 Task: Find connections with filter location Lunel with filter topic #entrepreneursmindsetwith filter profile language Spanish with filter current company RHI Magnesita with filter school Uttar pradesh jobs and careers with filter industry Highway, Street, and Bridge Construction with filter service category Wedding Photography with filter keywords title Purchasing Staff
Action: Mouse moved to (510, 79)
Screenshot: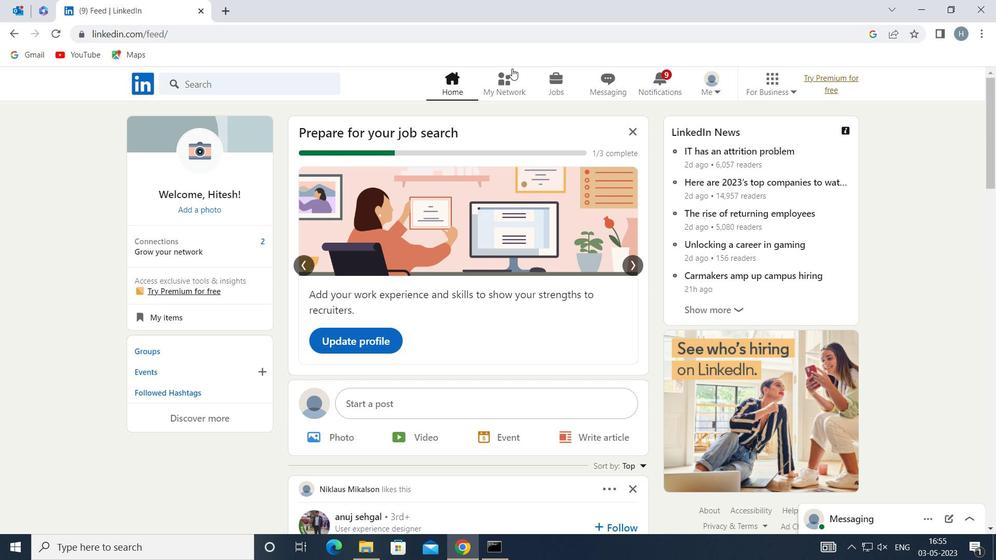 
Action: Mouse pressed left at (510, 79)
Screenshot: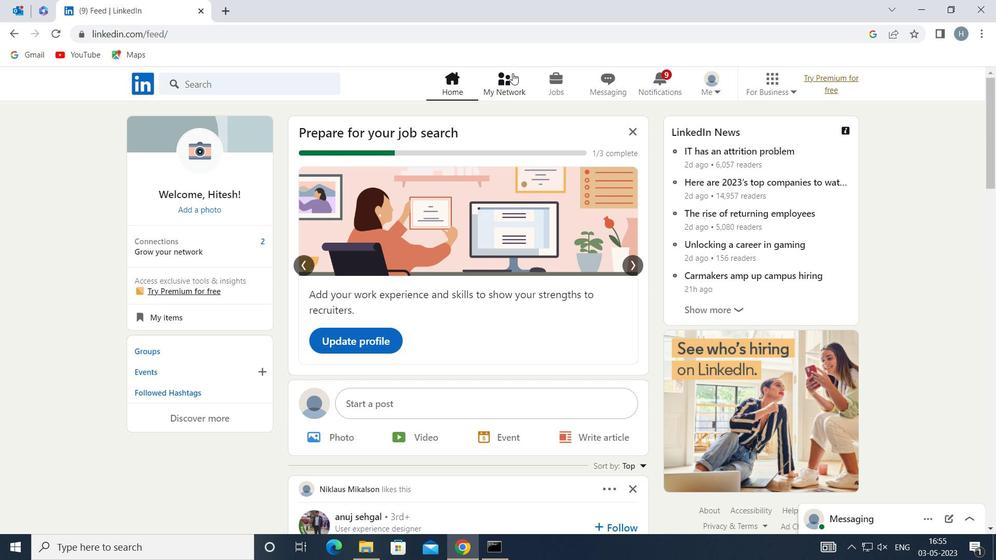 
Action: Mouse moved to (303, 159)
Screenshot: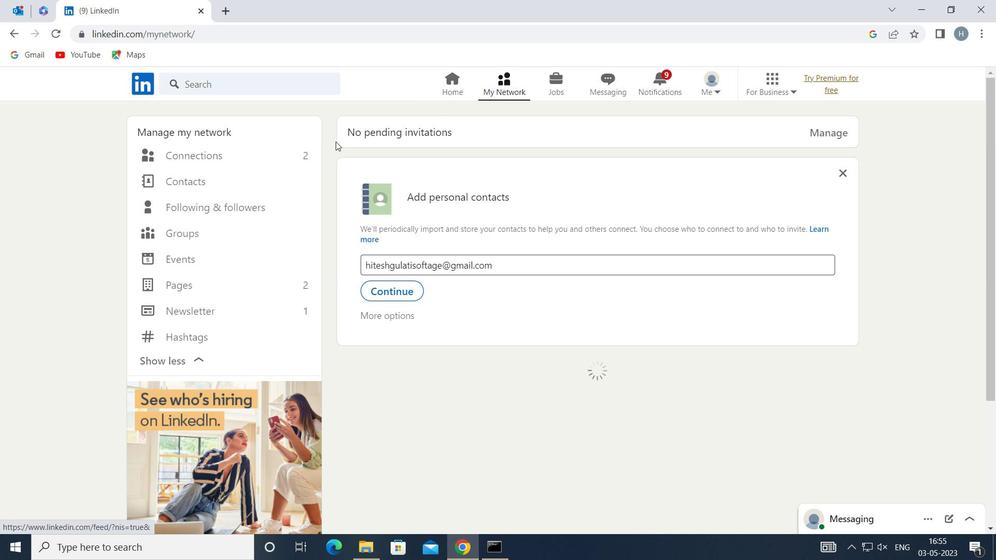 
Action: Mouse pressed left at (303, 159)
Screenshot: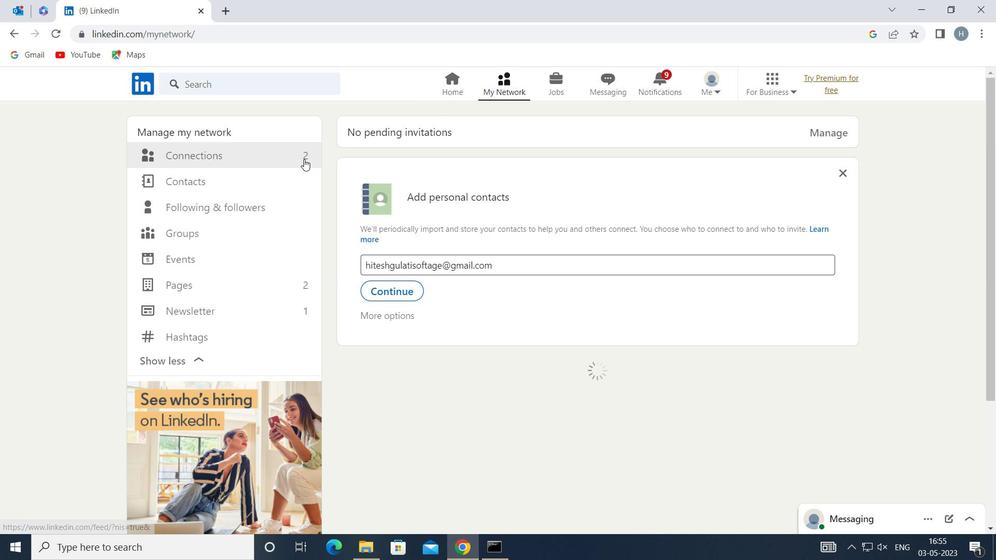 
Action: Mouse moved to (578, 153)
Screenshot: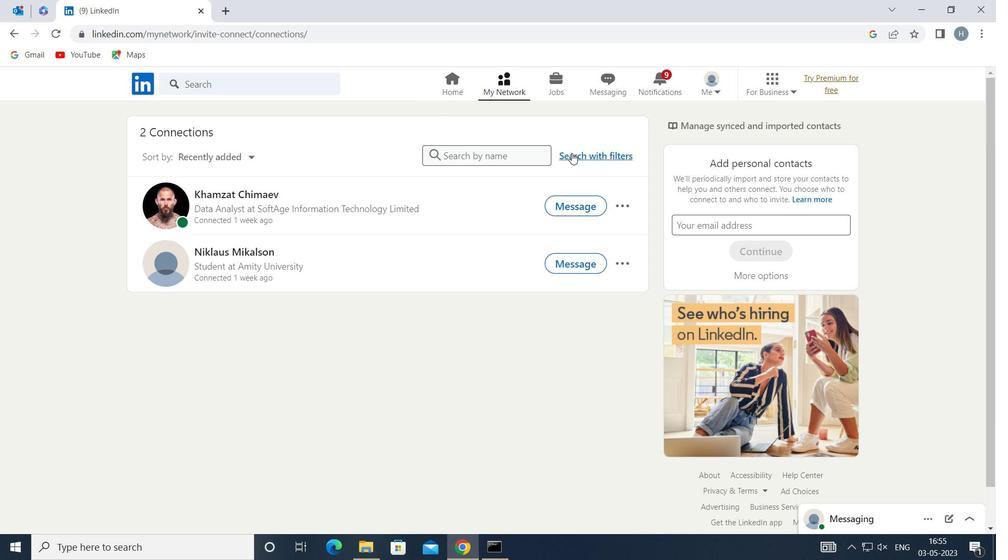 
Action: Mouse pressed left at (578, 153)
Screenshot: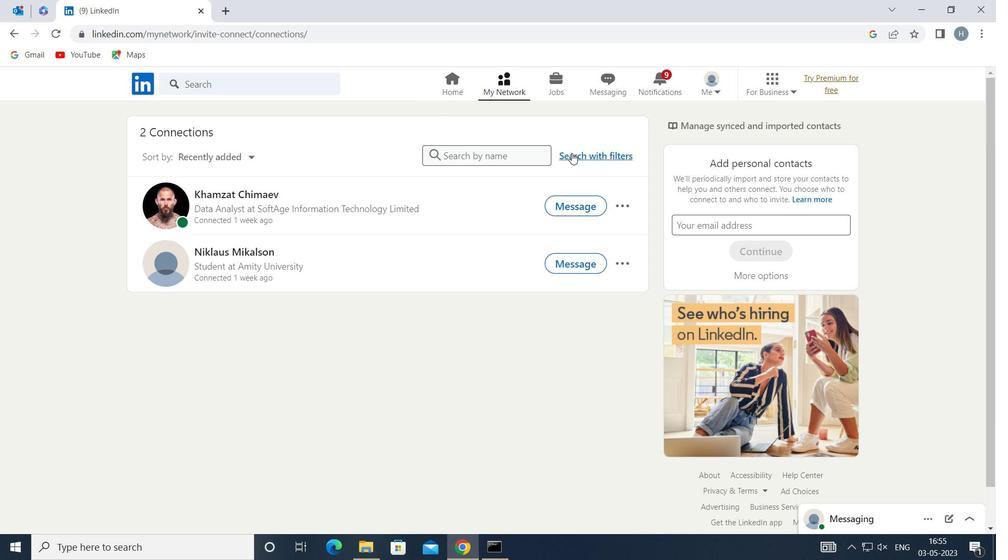 
Action: Mouse moved to (549, 120)
Screenshot: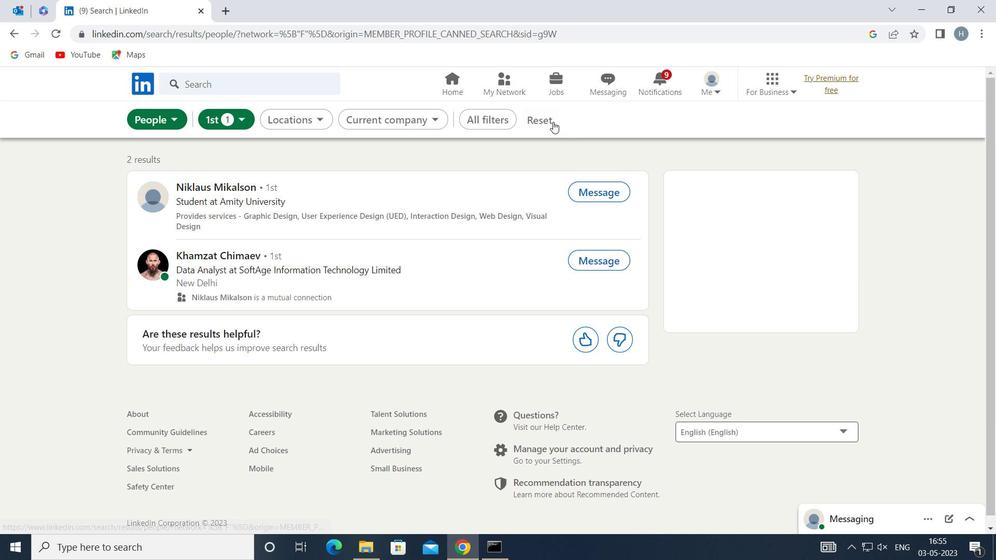 
Action: Mouse pressed left at (549, 120)
Screenshot: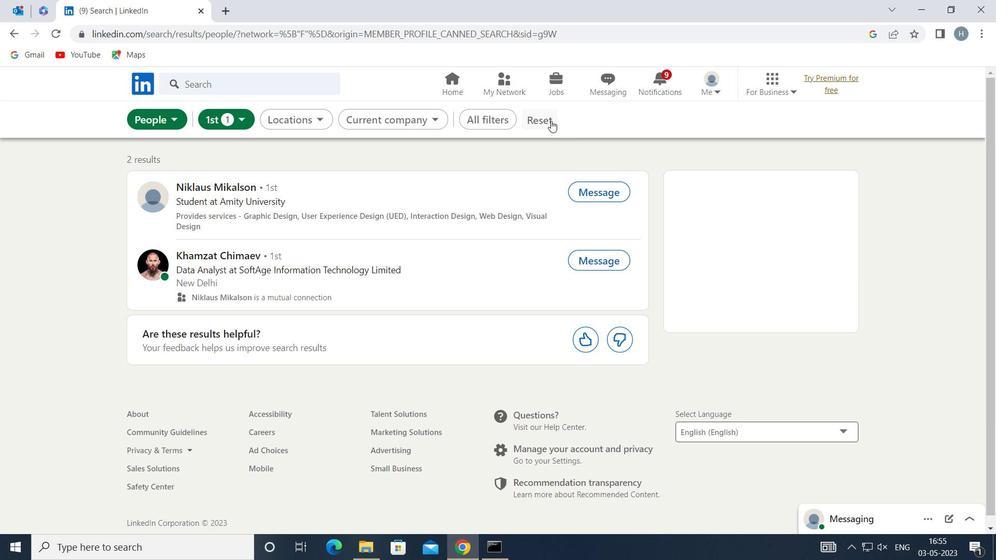 
Action: Mouse moved to (531, 118)
Screenshot: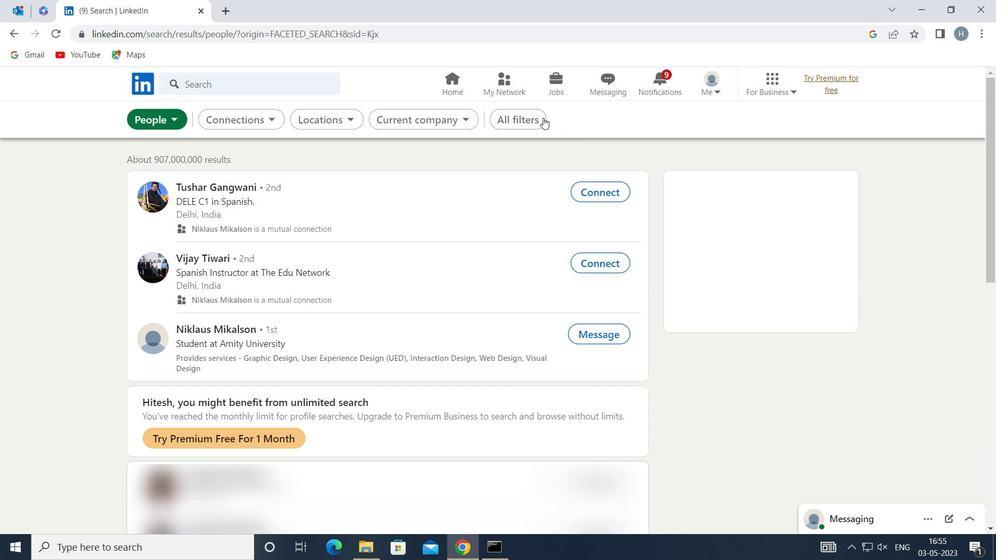 
Action: Mouse pressed left at (531, 118)
Screenshot: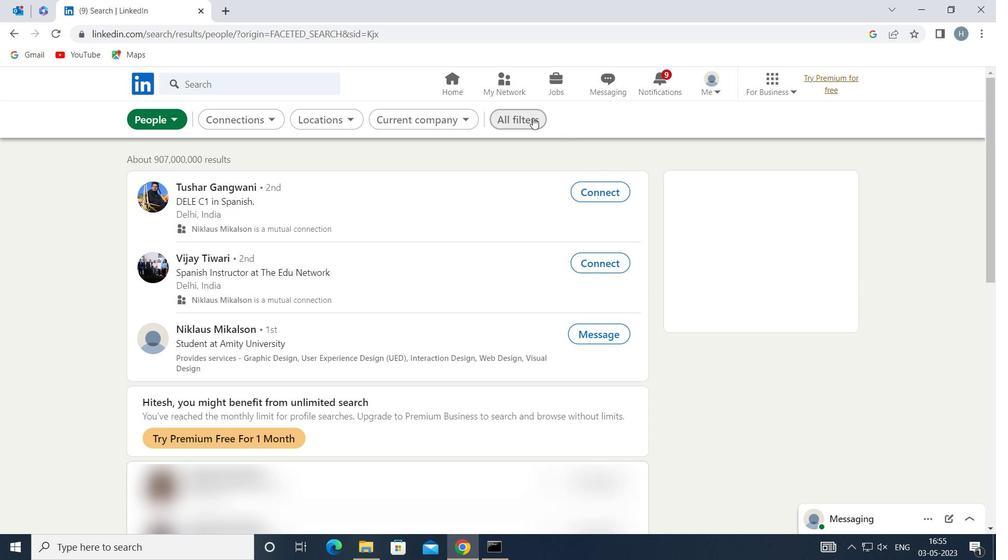 
Action: Mouse moved to (755, 248)
Screenshot: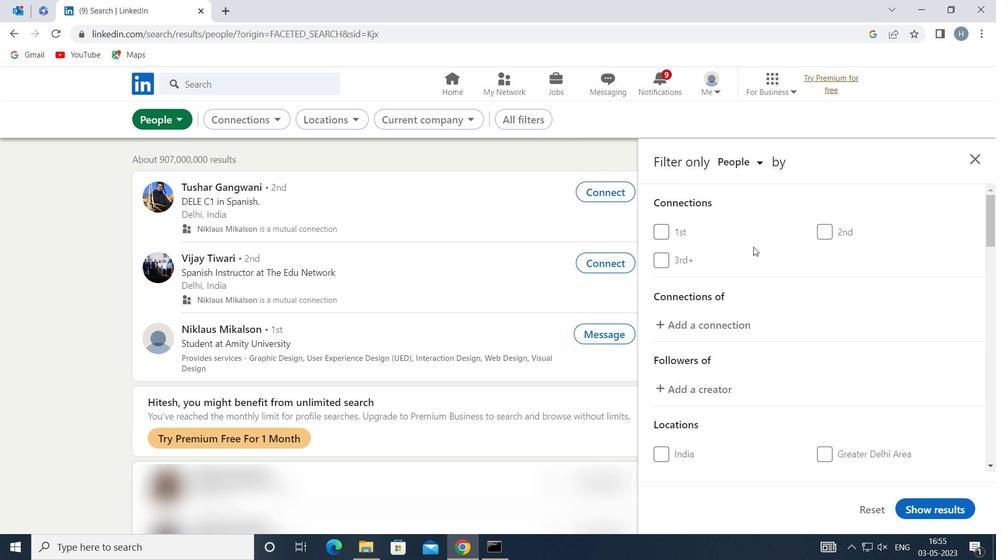 
Action: Mouse scrolled (755, 248) with delta (0, 0)
Screenshot: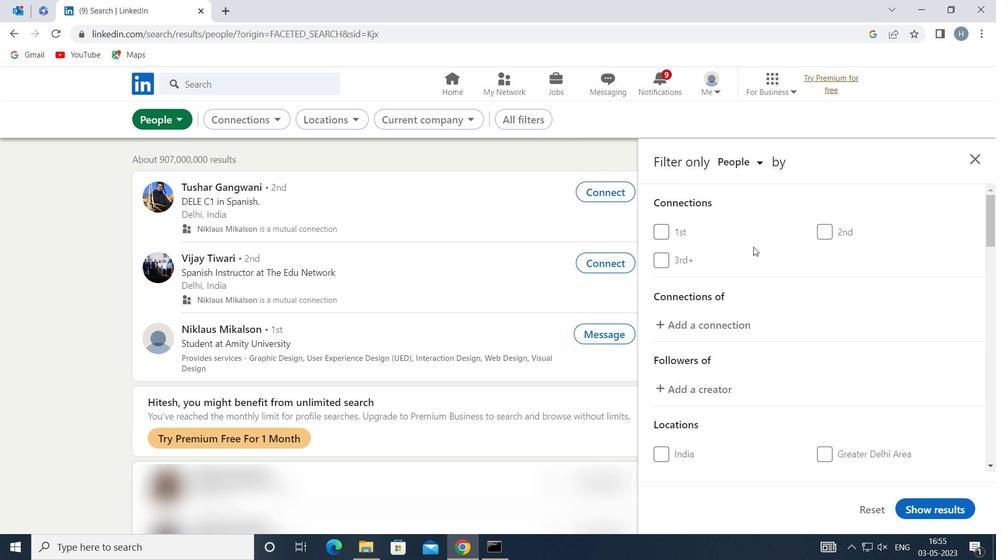 
Action: Mouse moved to (755, 249)
Screenshot: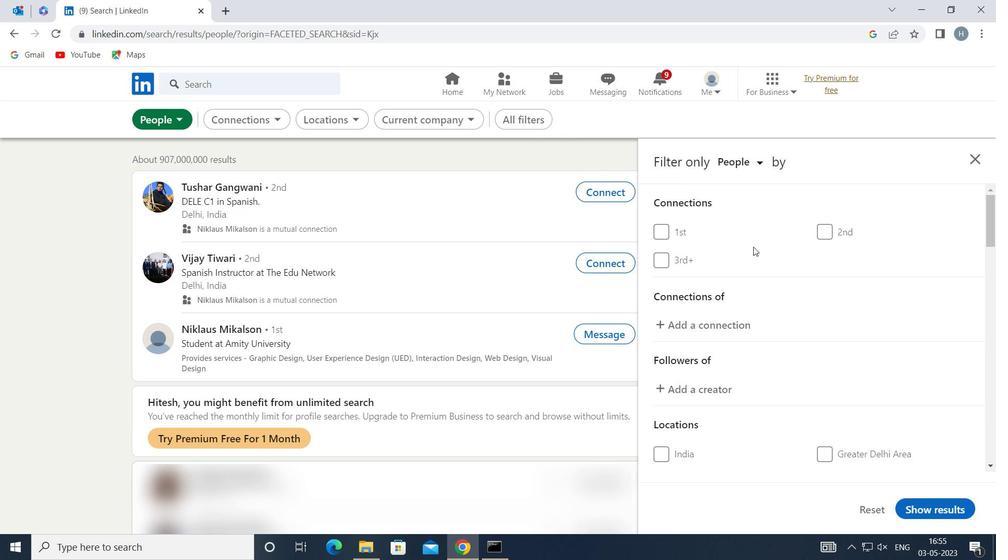 
Action: Mouse scrolled (755, 248) with delta (0, 0)
Screenshot: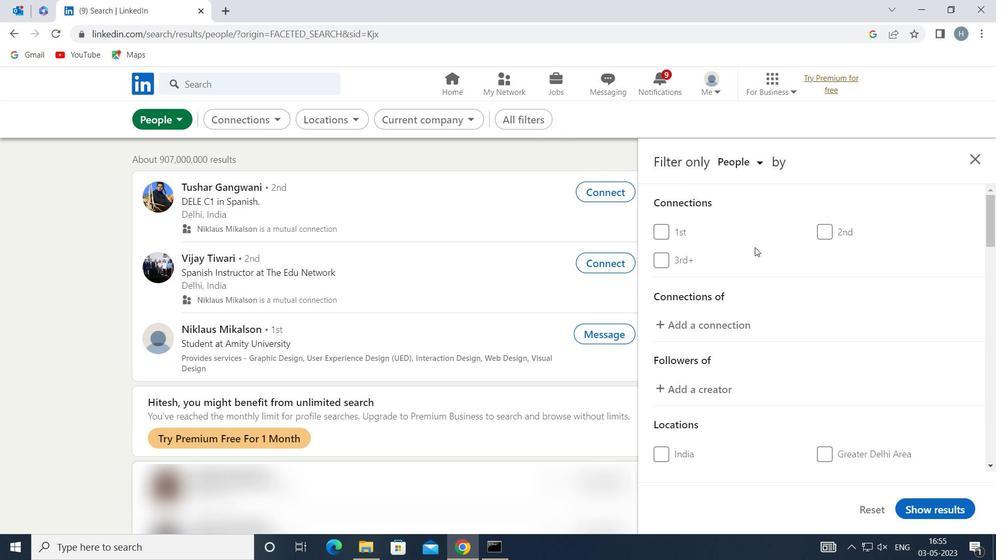 
Action: Mouse scrolled (755, 248) with delta (0, 0)
Screenshot: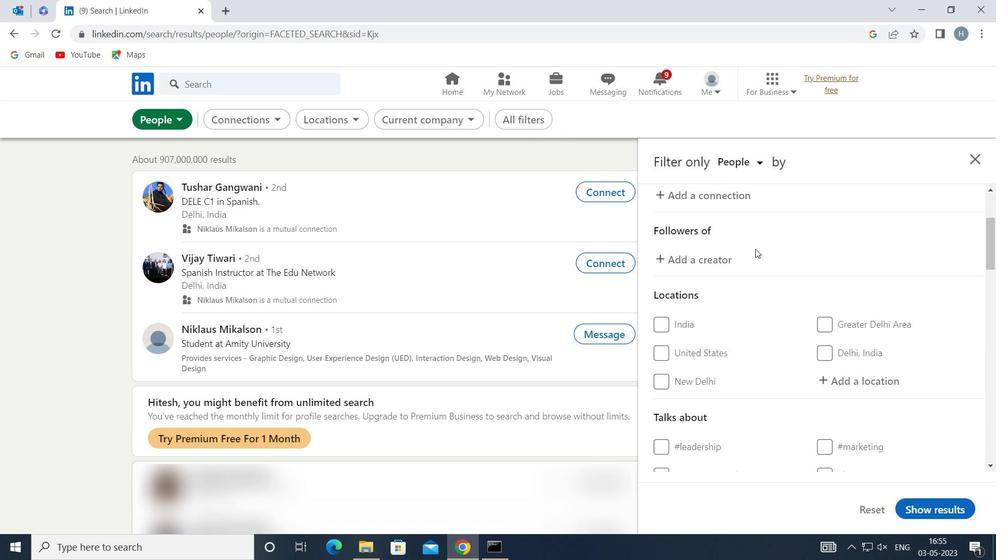 
Action: Mouse moved to (841, 313)
Screenshot: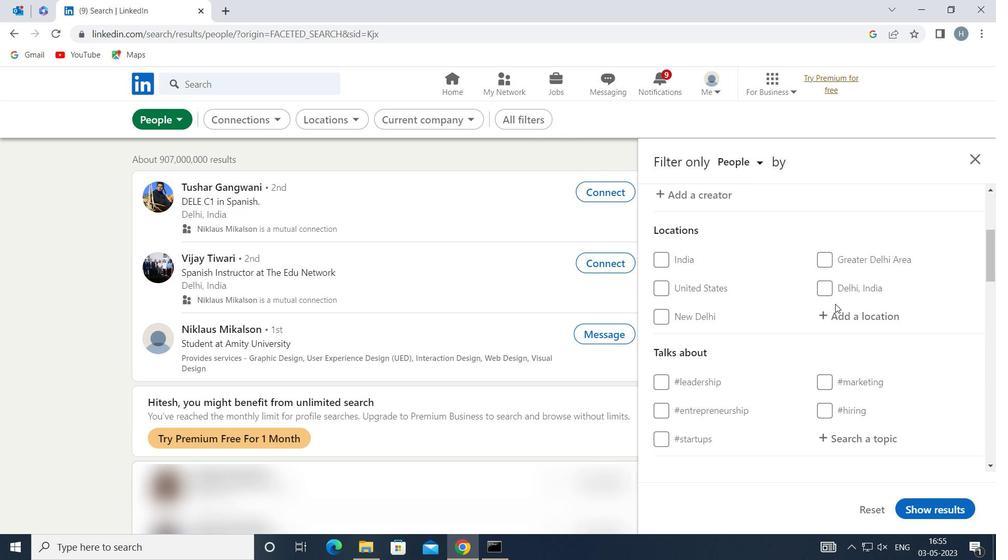
Action: Mouse pressed left at (841, 313)
Screenshot: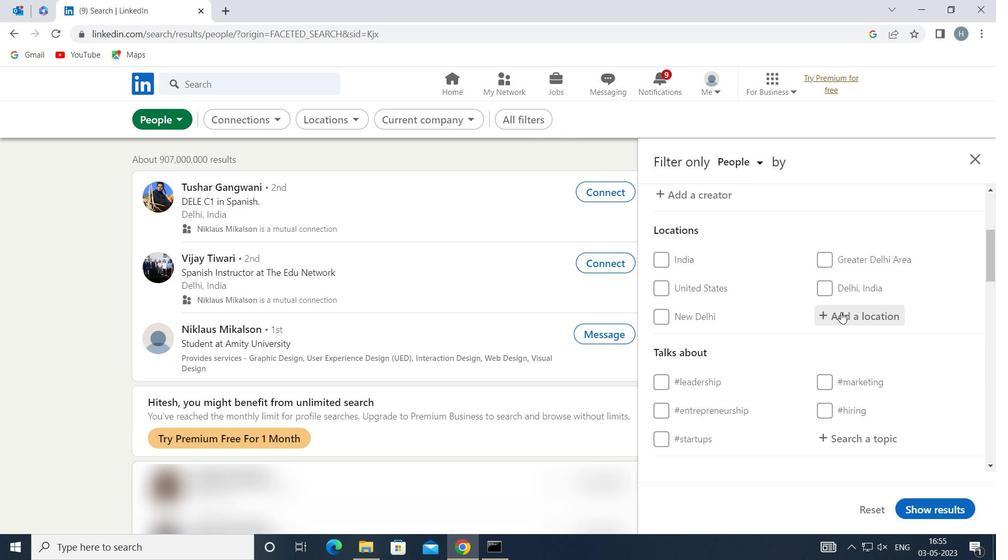 
Action: Key pressed <Key.shift>LUNEL
Screenshot: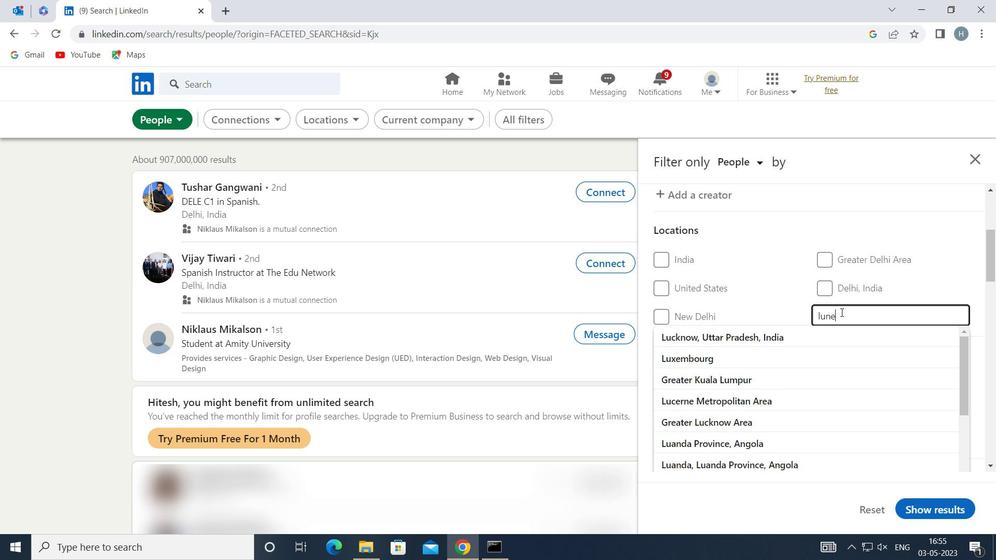 
Action: Mouse moved to (816, 323)
Screenshot: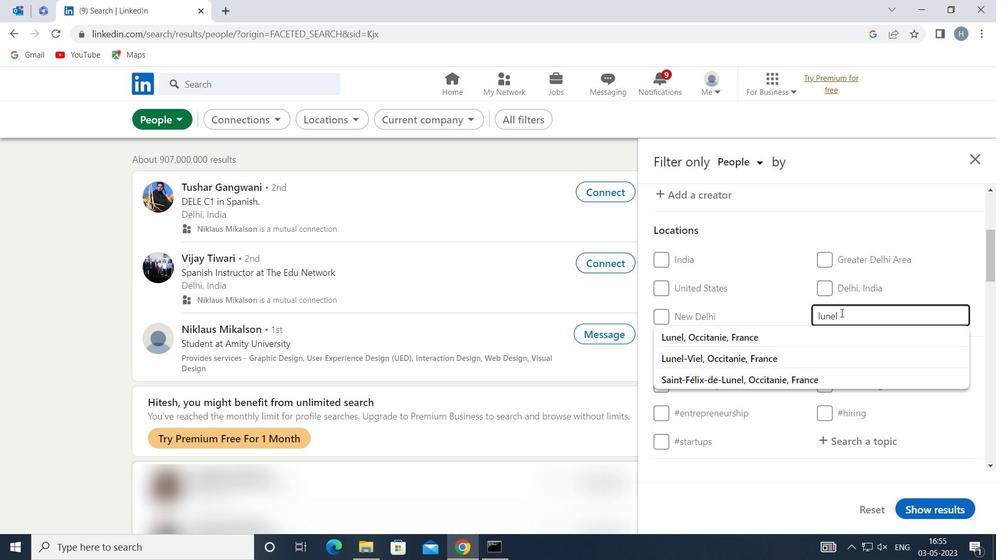 
Action: Mouse pressed left at (816, 323)
Screenshot: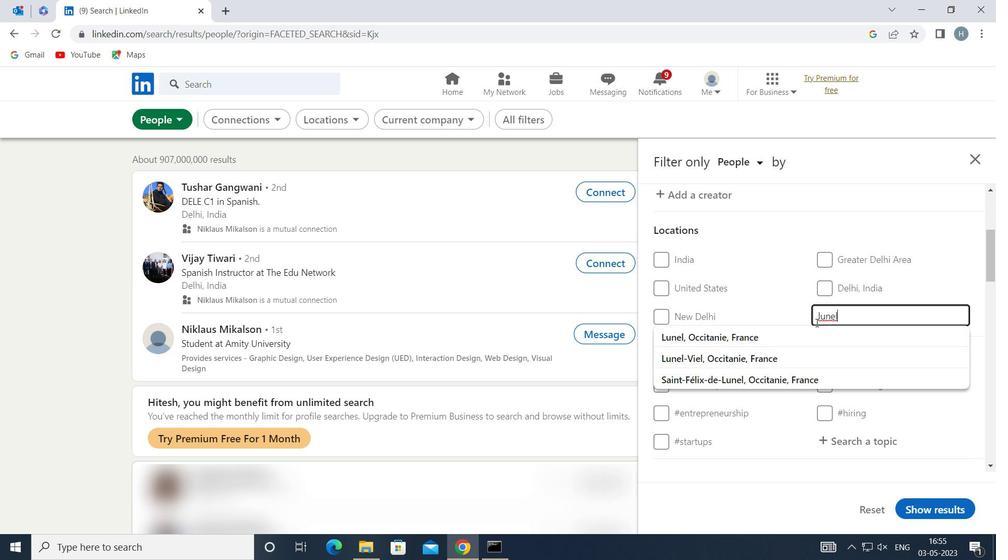 
Action: Mouse moved to (811, 332)
Screenshot: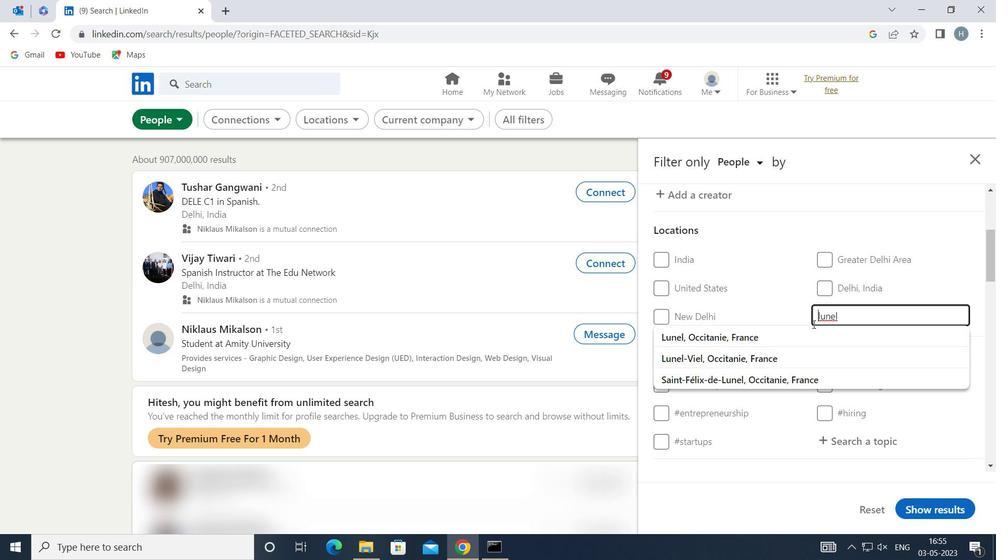 
Action: Mouse pressed left at (811, 332)
Screenshot: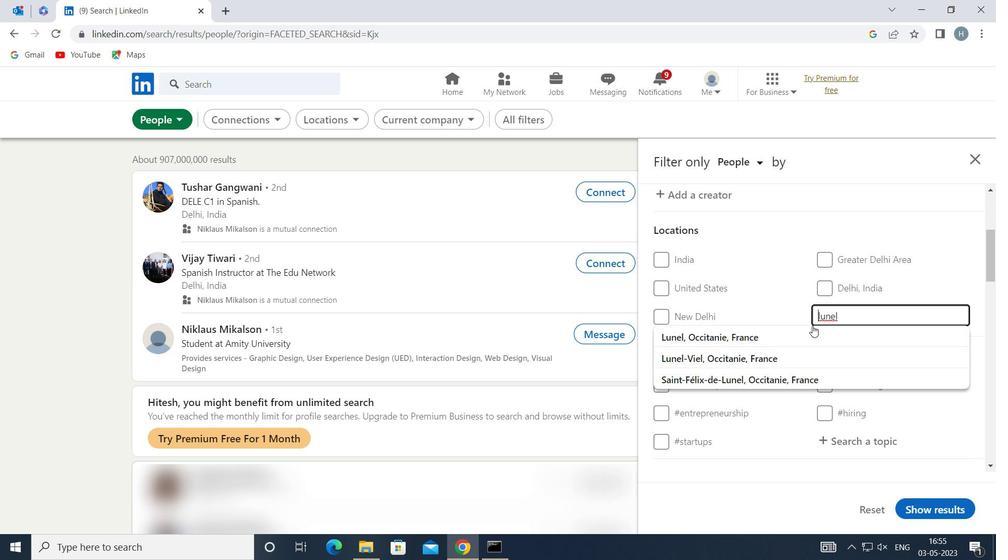 
Action: Mouse scrolled (811, 331) with delta (0, 0)
Screenshot: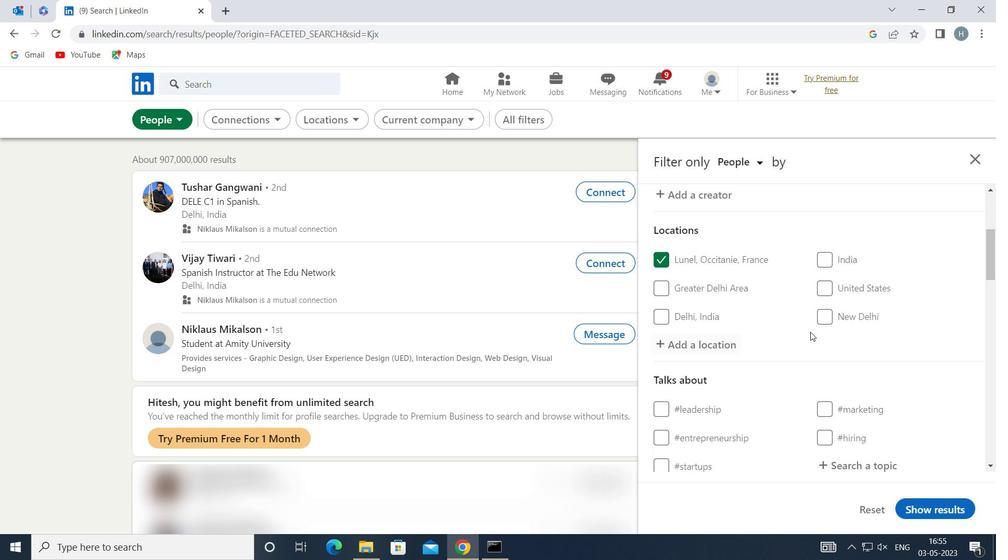 
Action: Mouse moved to (810, 325)
Screenshot: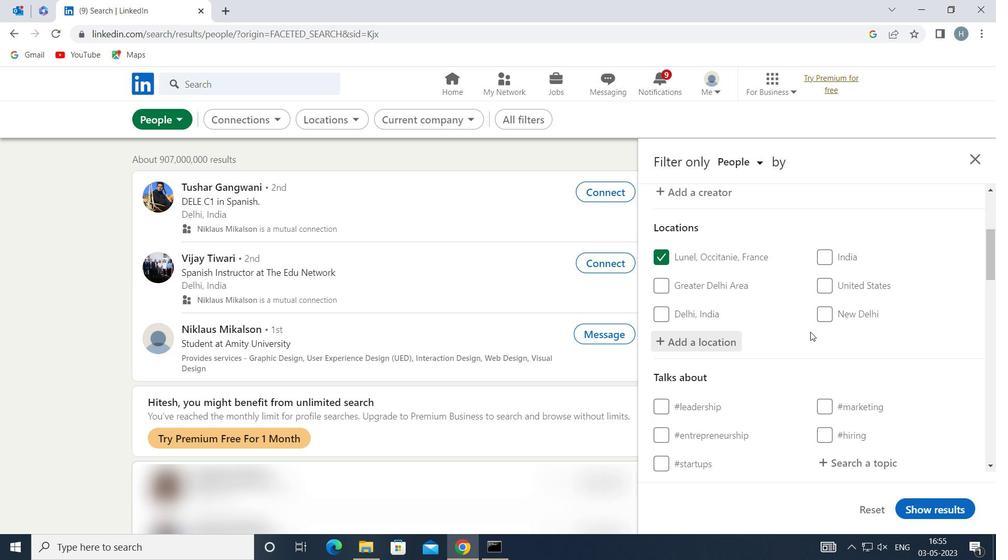 
Action: Mouse scrolled (810, 325) with delta (0, 0)
Screenshot: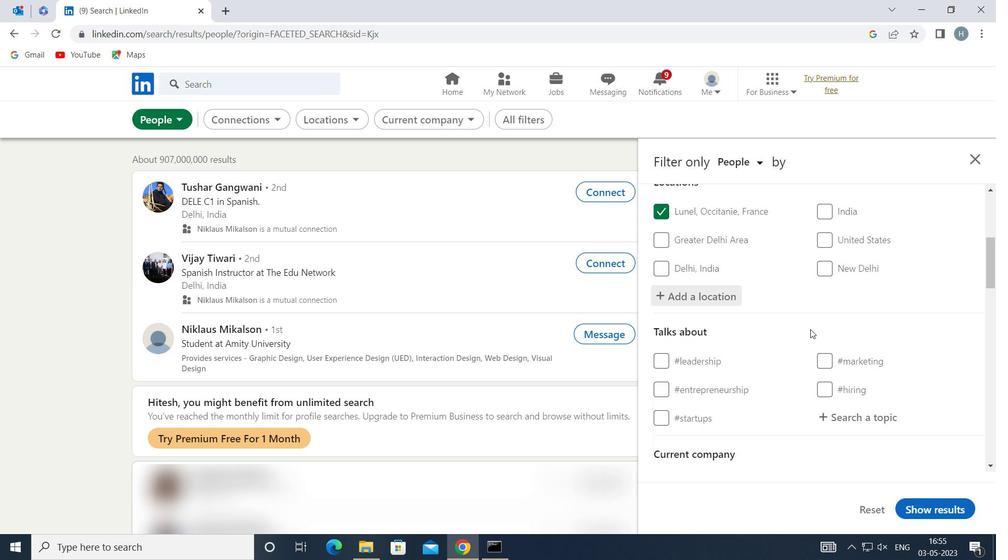 
Action: Mouse moved to (848, 342)
Screenshot: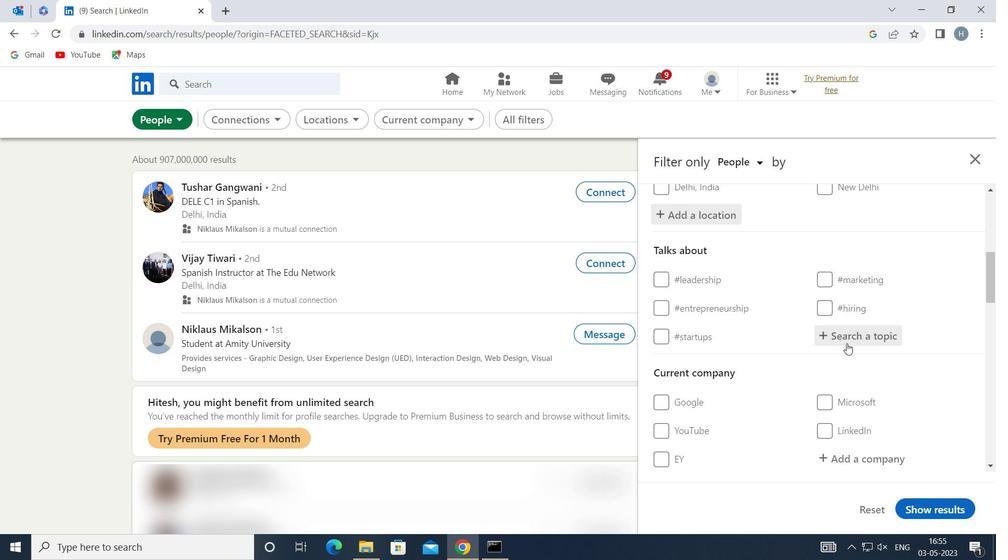
Action: Mouse pressed left at (848, 342)
Screenshot: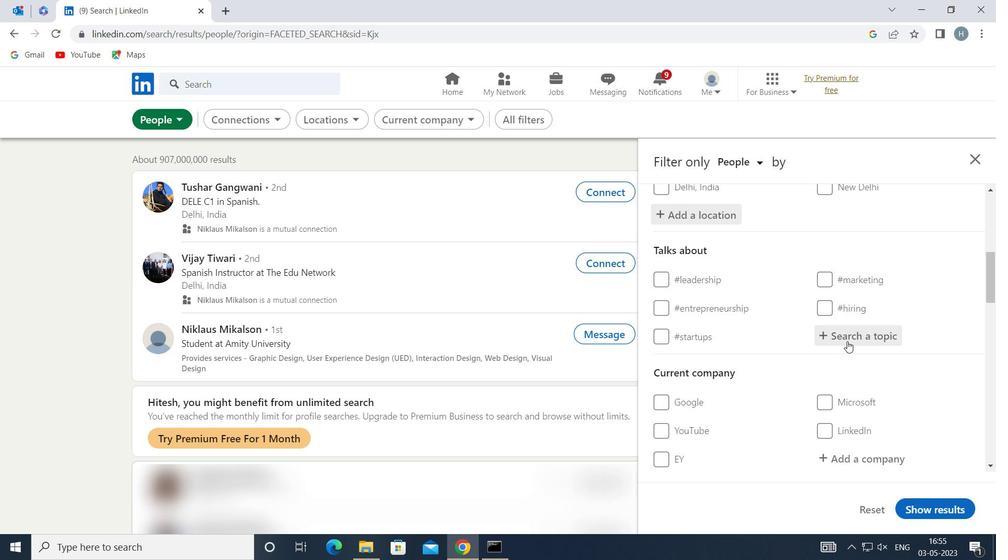 
Action: Key pressed ENTREPRENEURSM
Screenshot: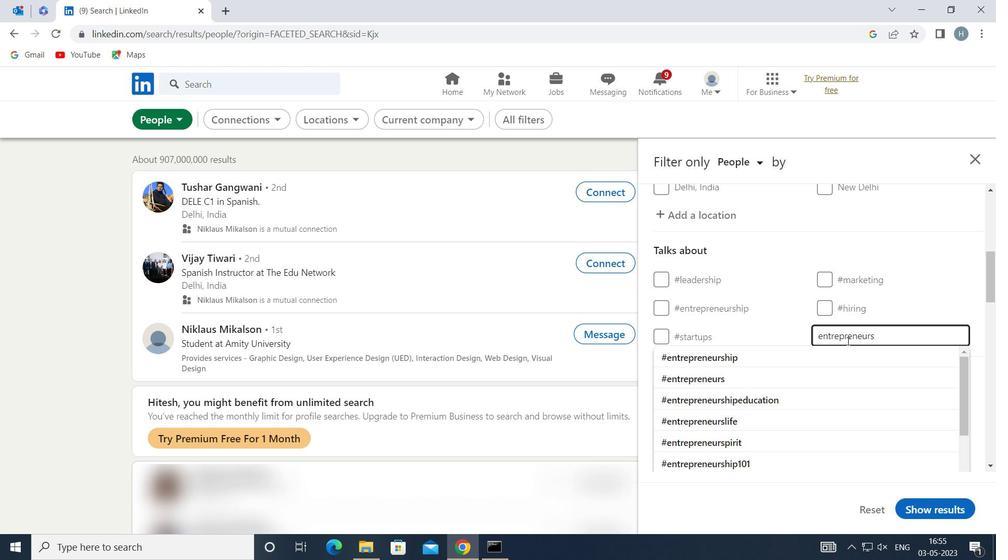 
Action: Mouse moved to (788, 358)
Screenshot: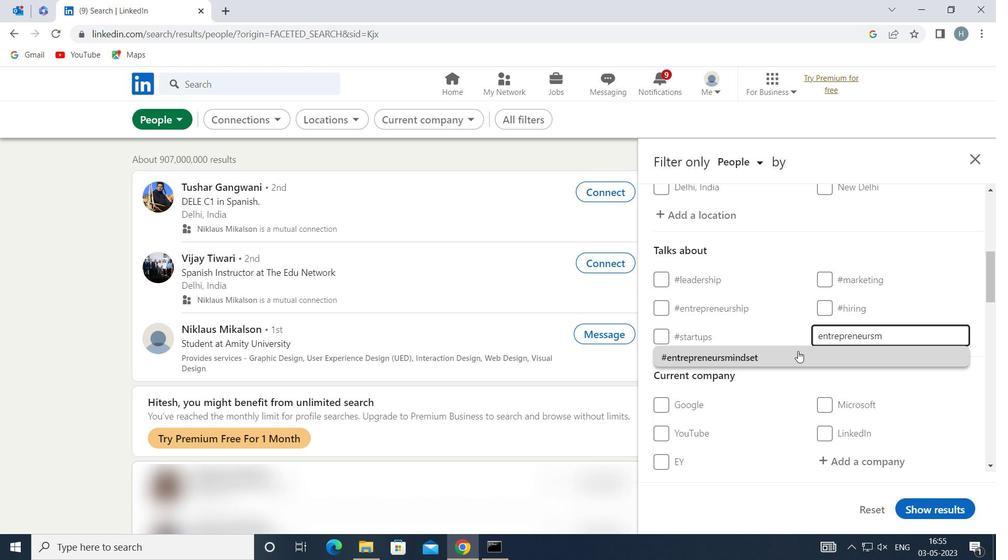 
Action: Mouse pressed left at (788, 358)
Screenshot: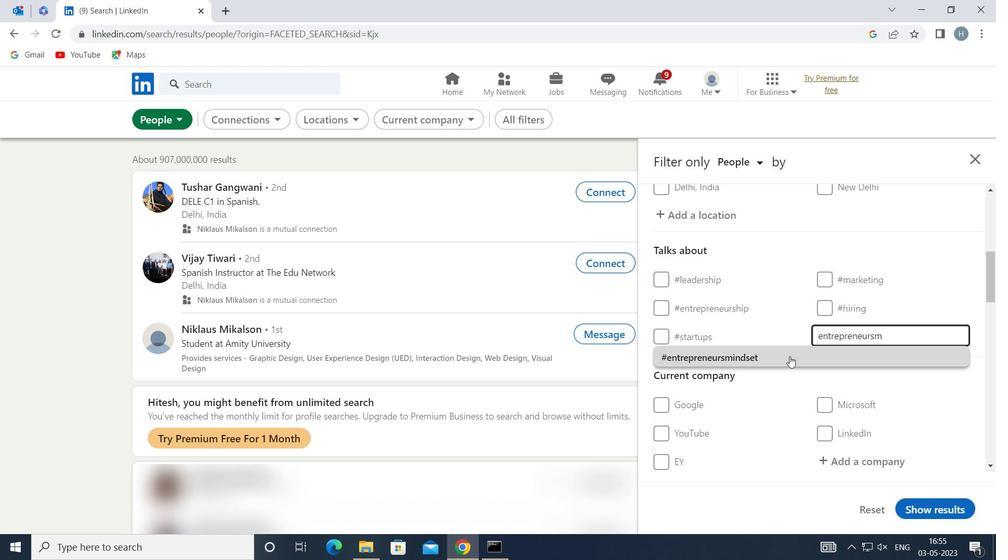 
Action: Mouse moved to (781, 361)
Screenshot: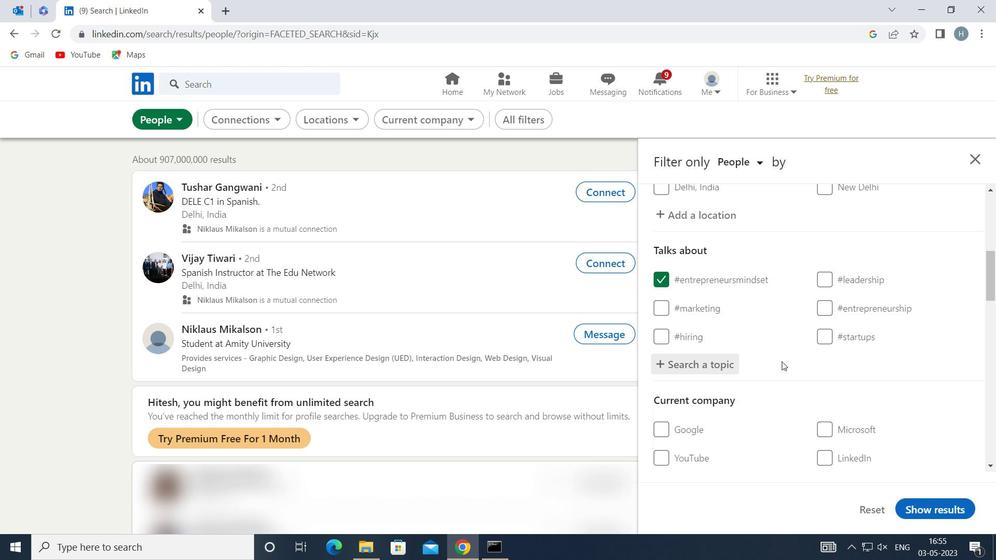 
Action: Mouse scrolled (781, 361) with delta (0, 0)
Screenshot: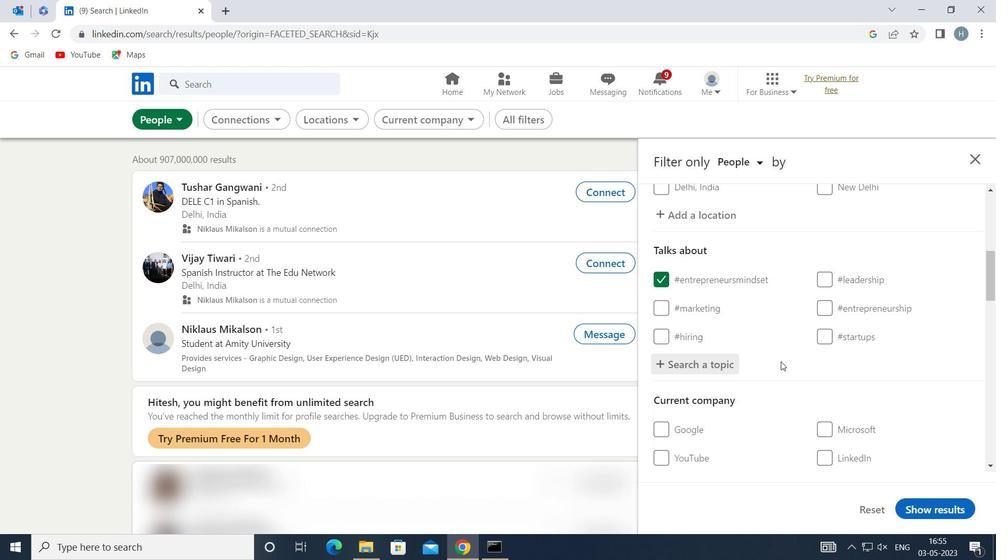 
Action: Mouse scrolled (781, 361) with delta (0, 0)
Screenshot: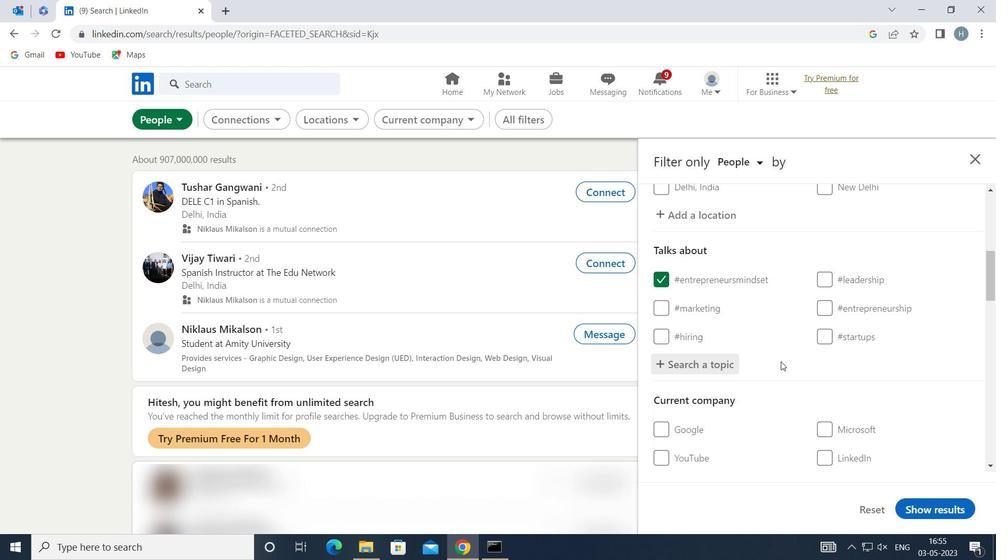 
Action: Mouse scrolled (781, 362) with delta (0, 0)
Screenshot: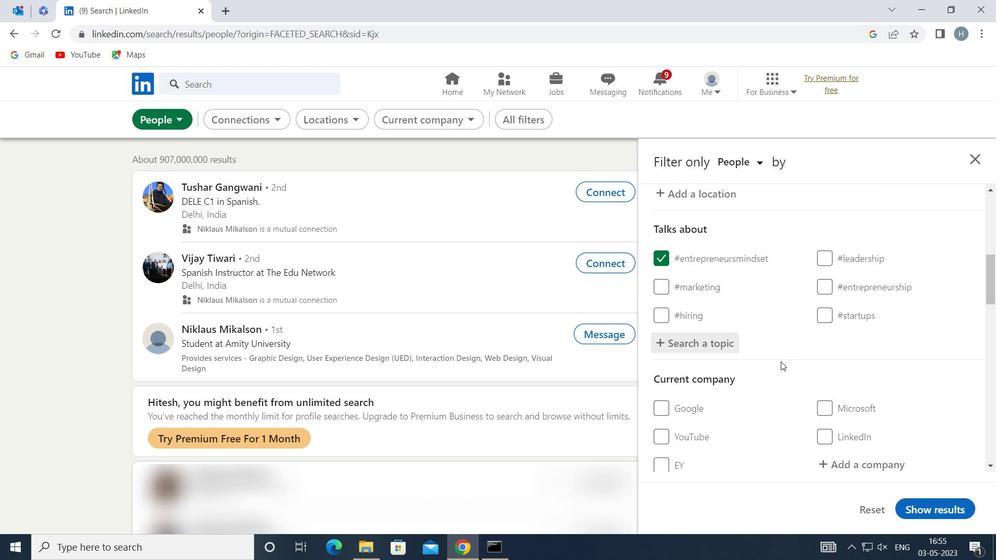 
Action: Mouse scrolled (781, 361) with delta (0, 0)
Screenshot: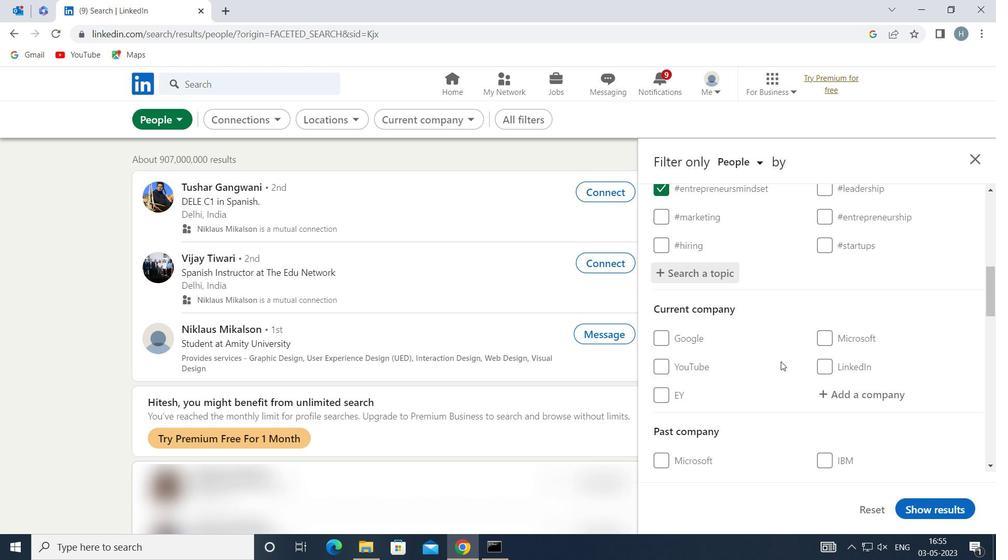 
Action: Mouse scrolled (781, 361) with delta (0, 0)
Screenshot: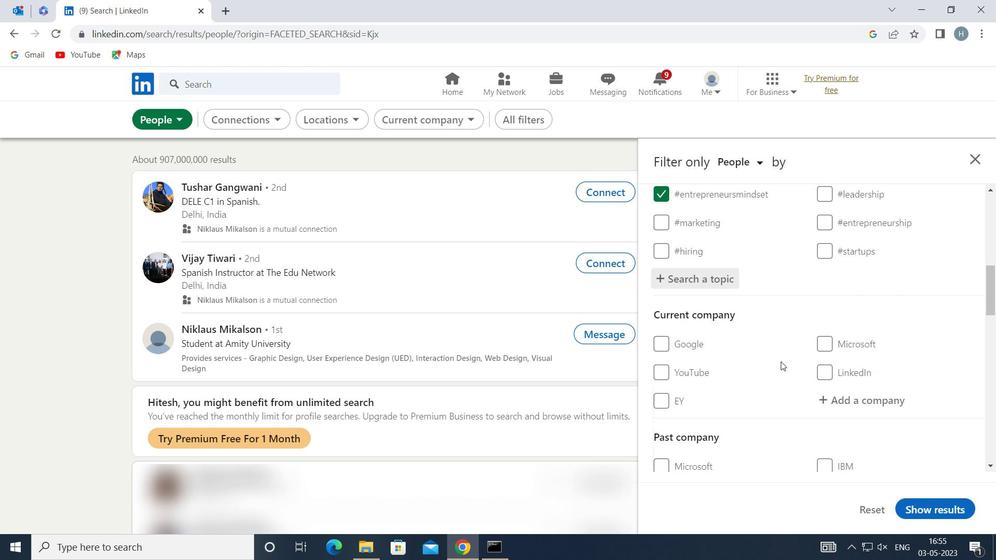 
Action: Mouse scrolled (781, 361) with delta (0, 0)
Screenshot: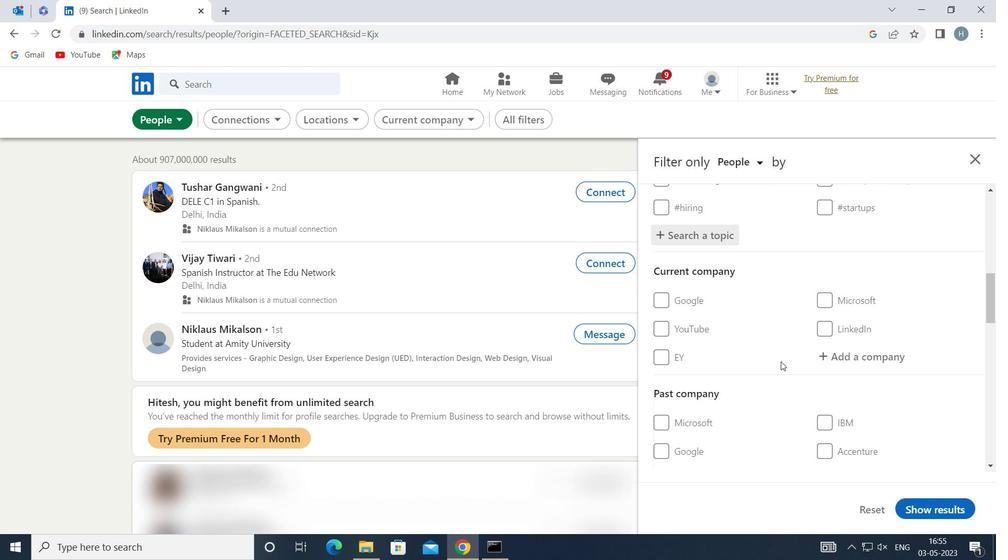 
Action: Mouse scrolled (781, 361) with delta (0, 0)
Screenshot: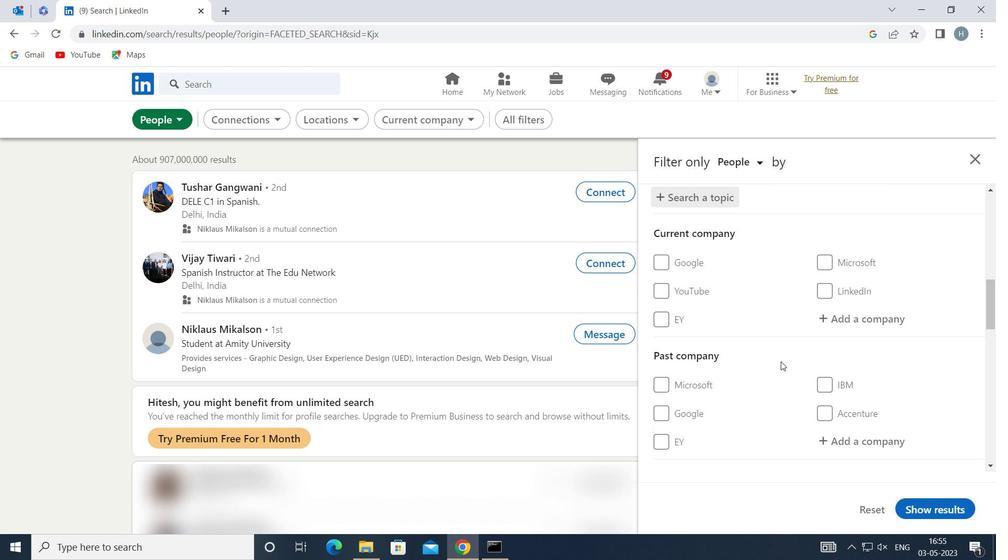 
Action: Mouse scrolled (781, 361) with delta (0, 0)
Screenshot: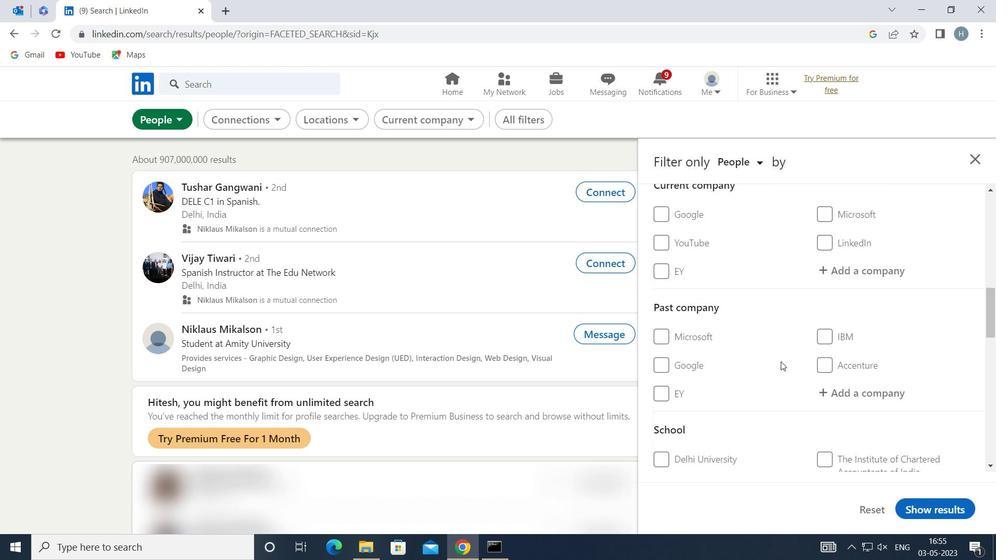
Action: Mouse scrolled (781, 361) with delta (0, 0)
Screenshot: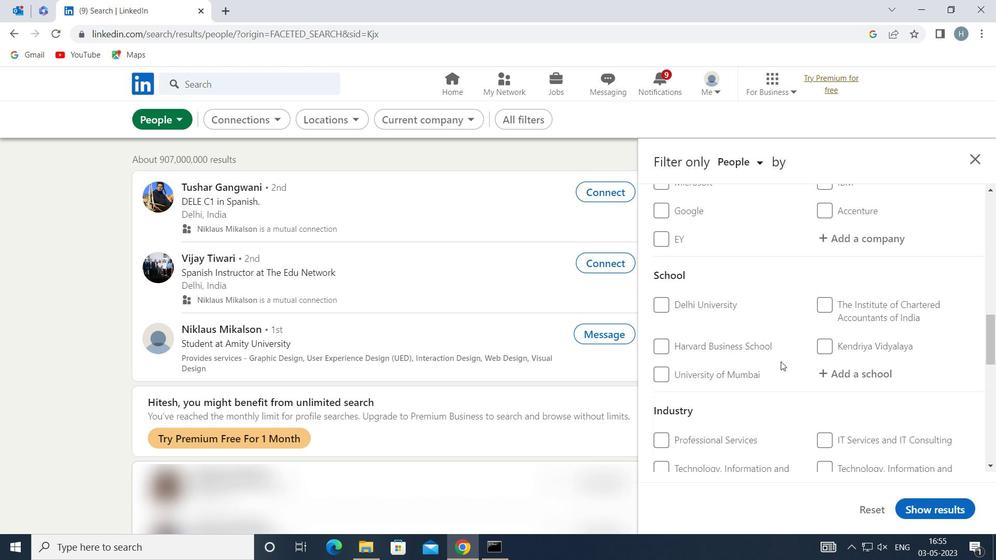 
Action: Mouse scrolled (781, 361) with delta (0, 0)
Screenshot: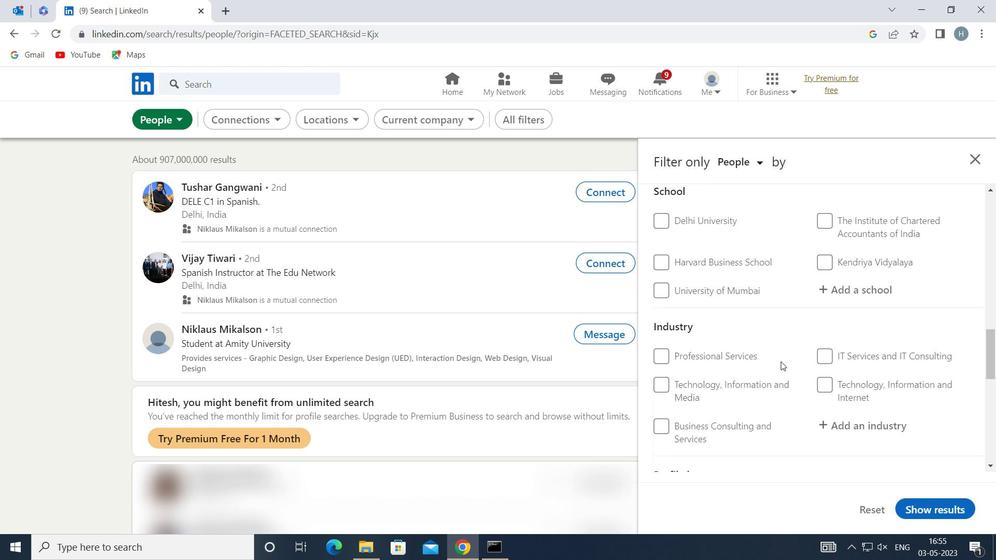 
Action: Mouse scrolled (781, 361) with delta (0, 0)
Screenshot: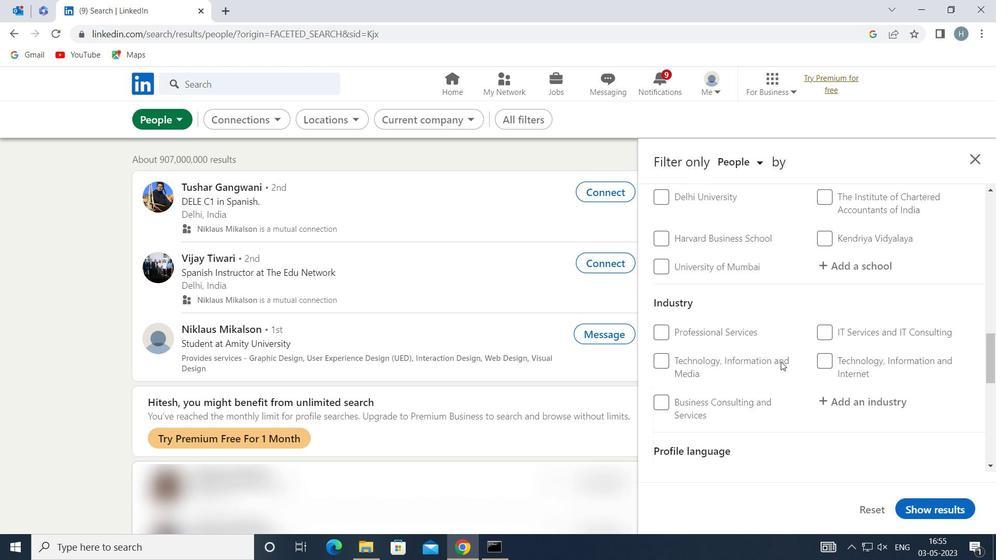 
Action: Mouse scrolled (781, 361) with delta (0, 0)
Screenshot: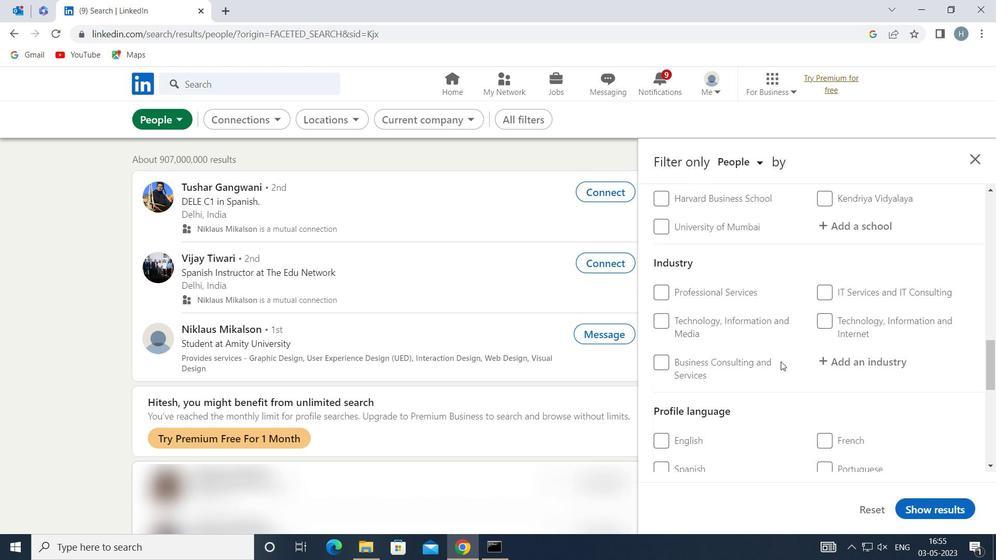 
Action: Mouse moved to (695, 346)
Screenshot: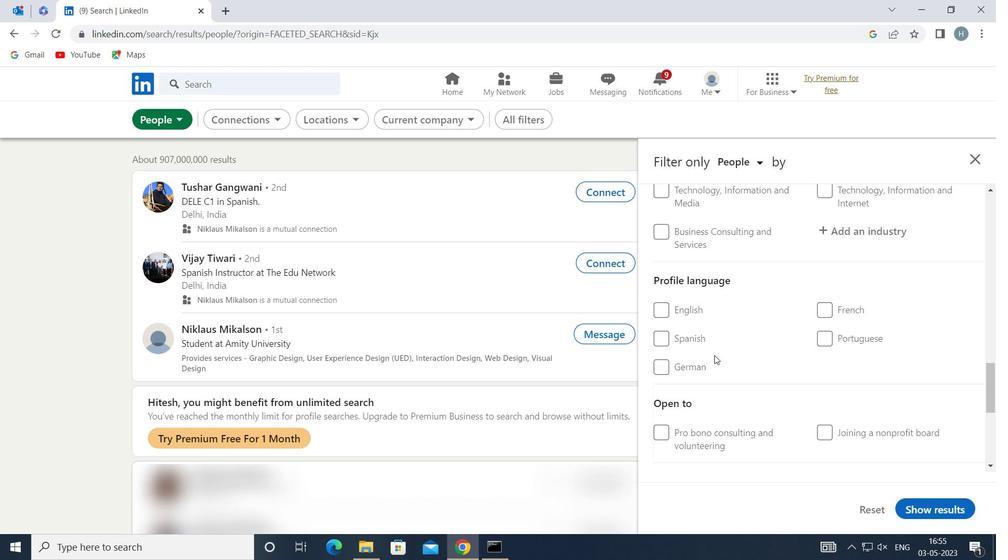 
Action: Mouse pressed left at (695, 346)
Screenshot: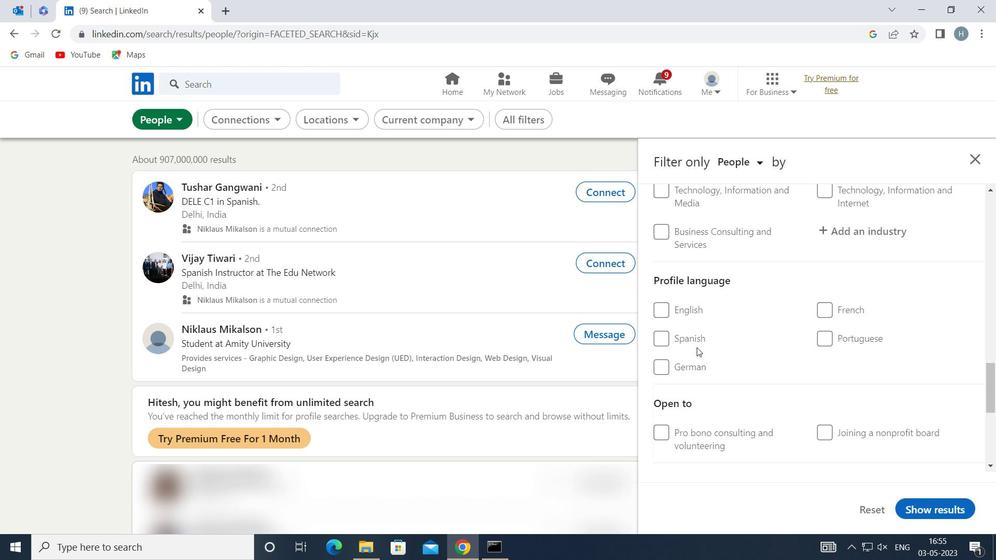 
Action: Mouse moved to (694, 342)
Screenshot: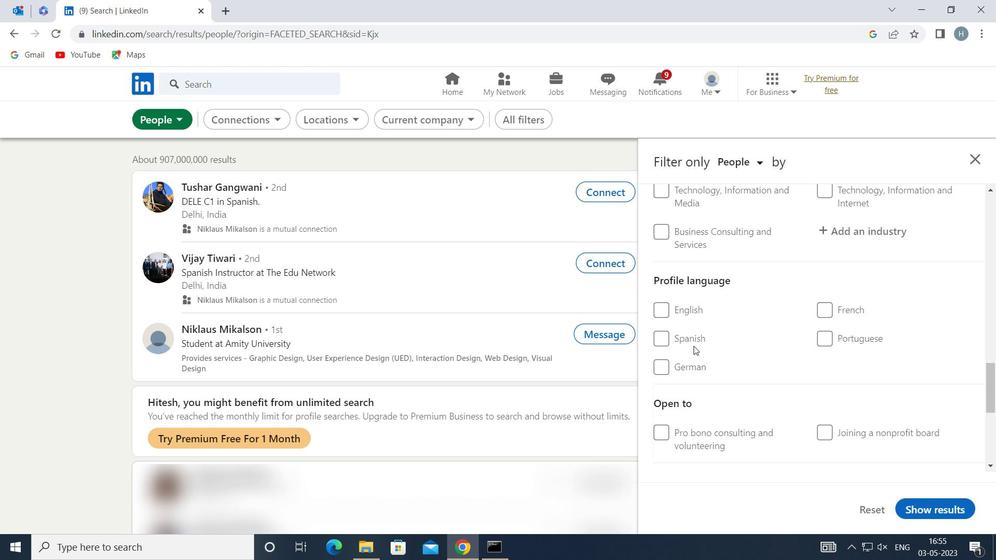 
Action: Mouse pressed left at (694, 342)
Screenshot: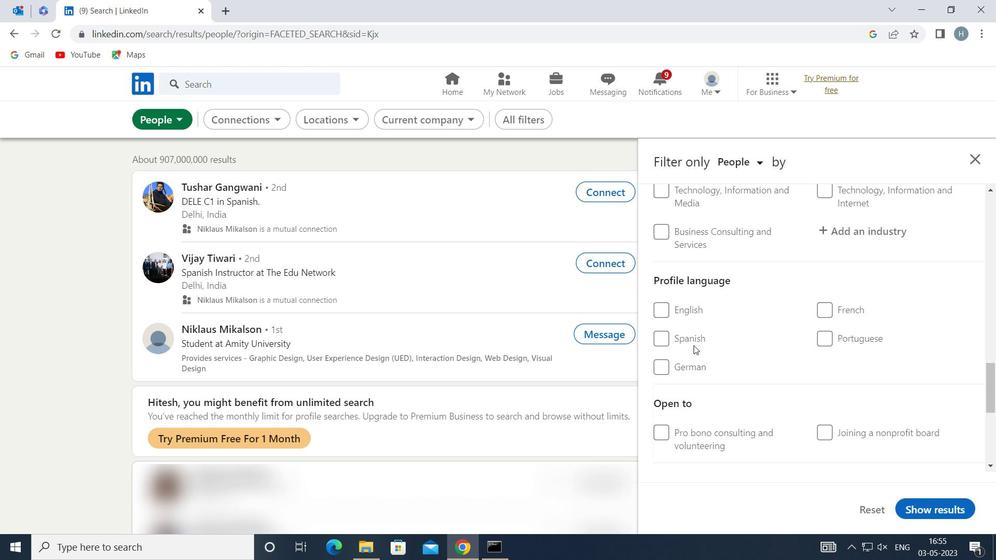 
Action: Mouse moved to (747, 340)
Screenshot: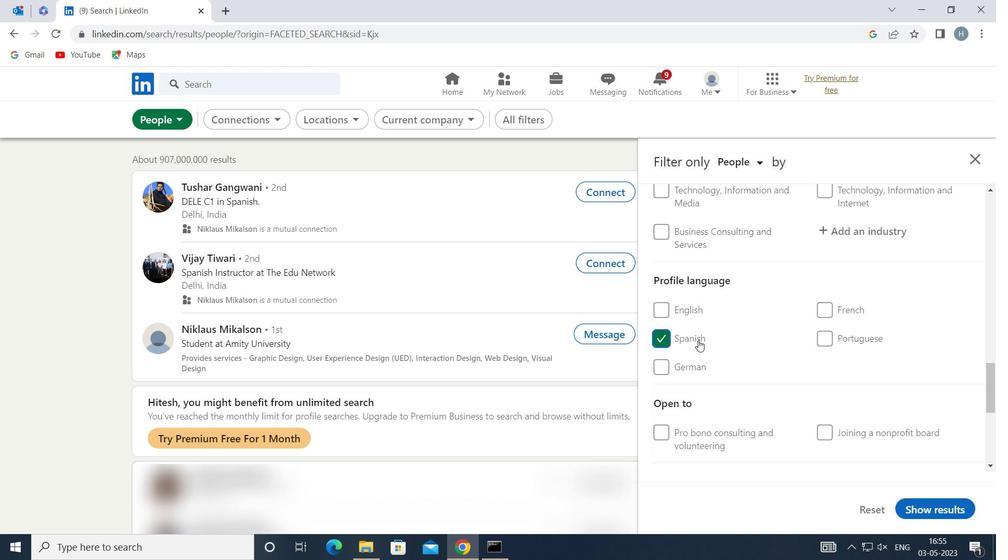 
Action: Mouse scrolled (747, 340) with delta (0, 0)
Screenshot: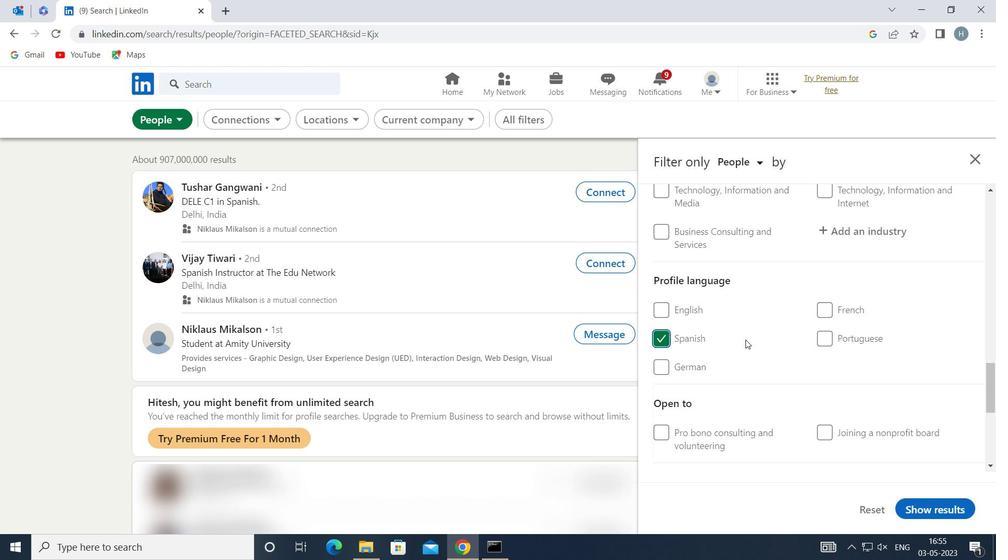 
Action: Mouse moved to (748, 340)
Screenshot: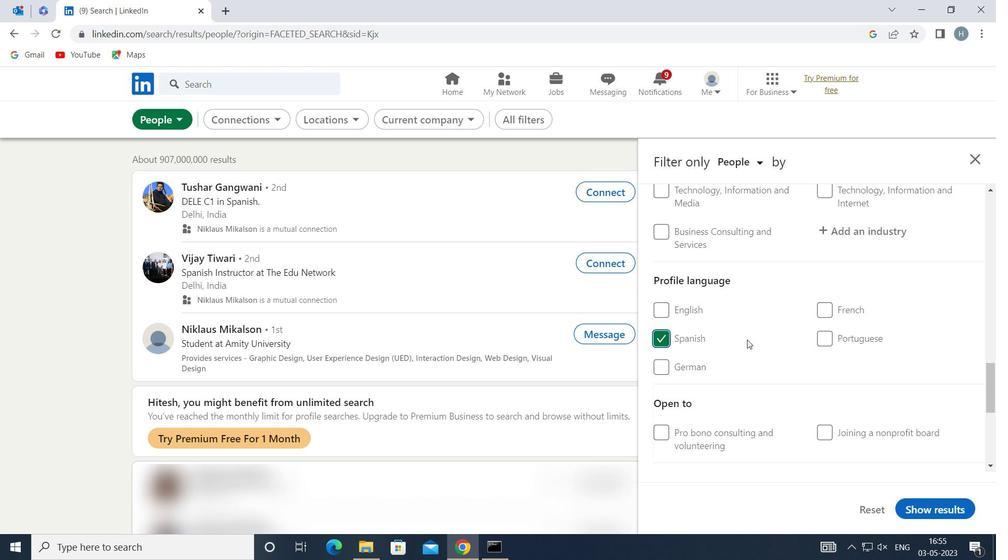 
Action: Mouse scrolled (748, 340) with delta (0, 0)
Screenshot: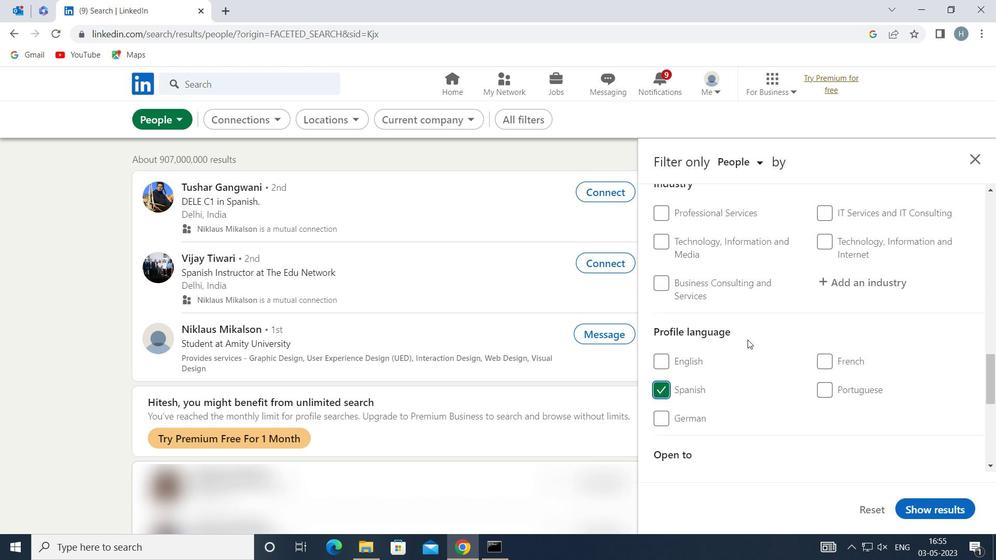 
Action: Mouse scrolled (748, 340) with delta (0, 0)
Screenshot: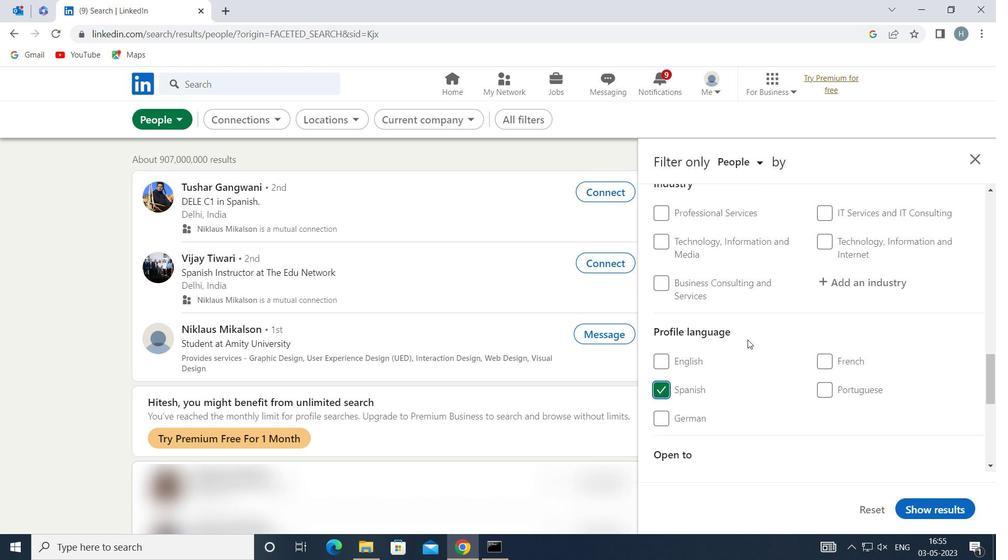 
Action: Mouse scrolled (748, 340) with delta (0, 0)
Screenshot: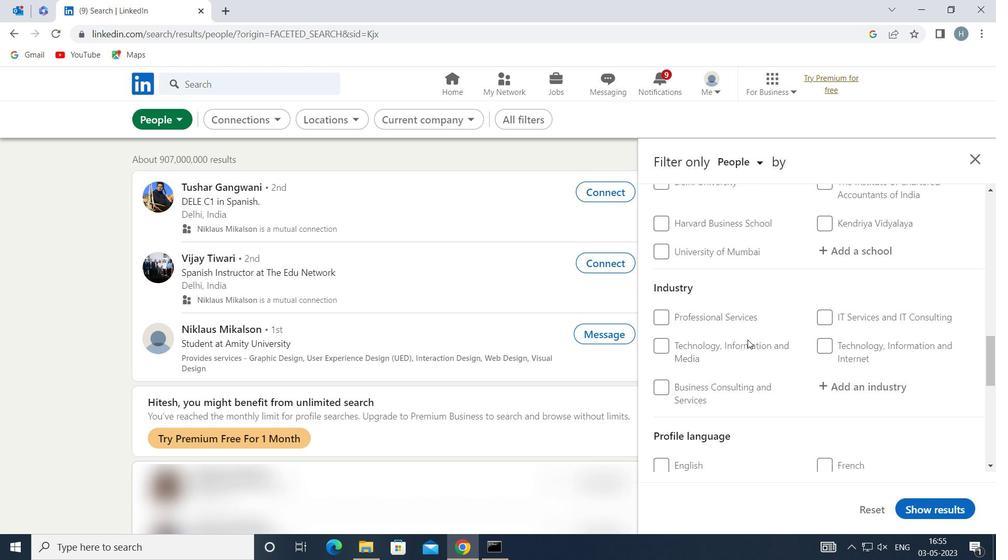 
Action: Mouse scrolled (748, 340) with delta (0, 0)
Screenshot: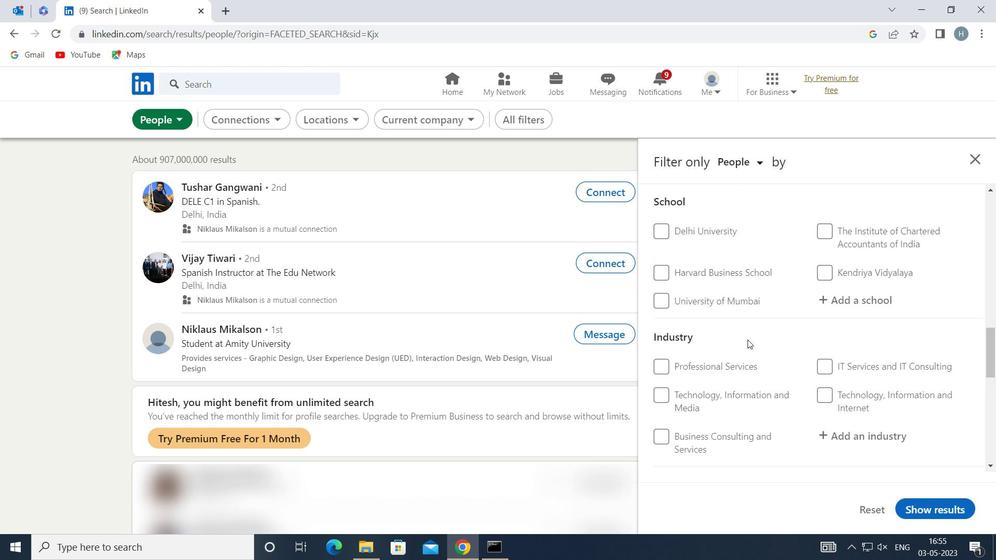 
Action: Mouse scrolled (748, 340) with delta (0, 0)
Screenshot: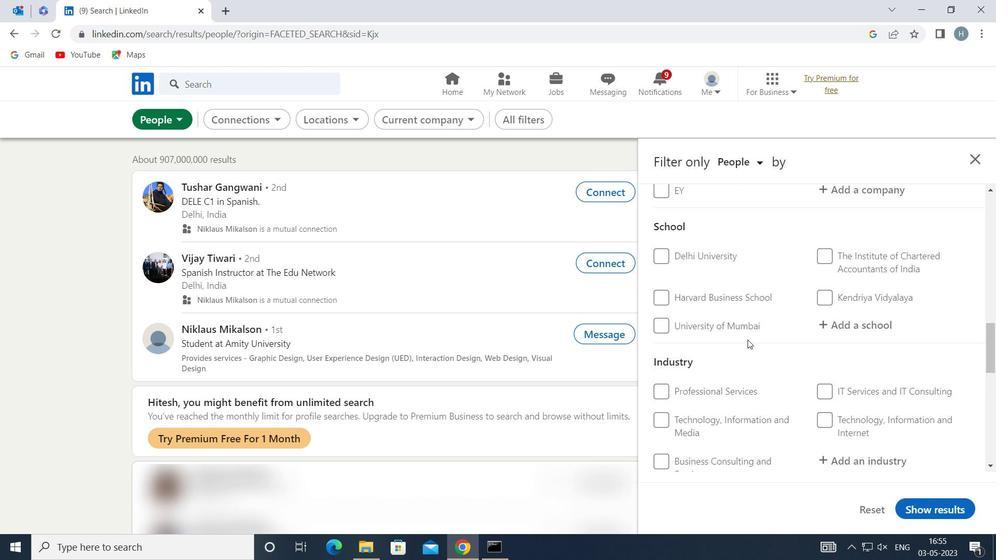 
Action: Mouse scrolled (748, 340) with delta (0, 0)
Screenshot: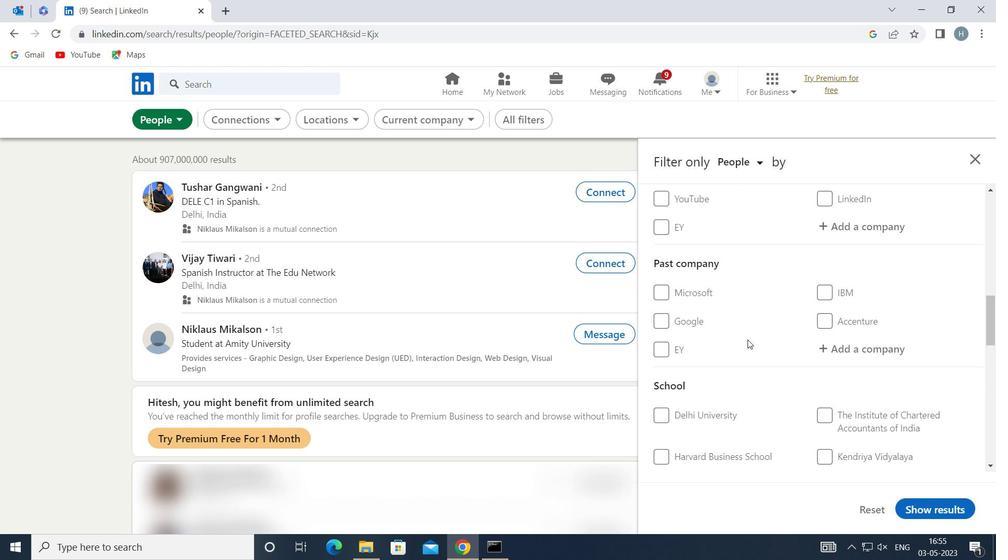 
Action: Mouse scrolled (748, 340) with delta (0, 0)
Screenshot: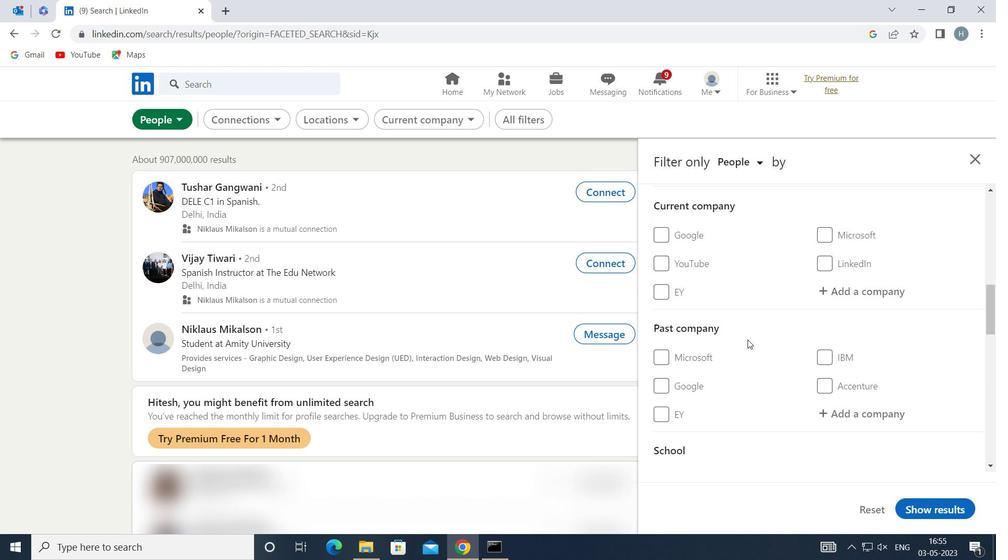 
Action: Mouse moved to (862, 350)
Screenshot: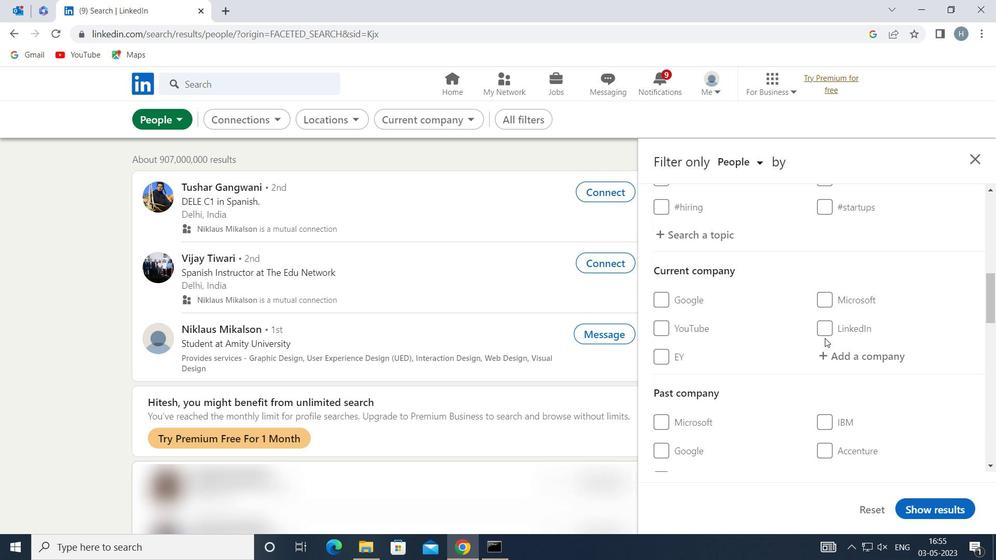 
Action: Mouse pressed left at (862, 350)
Screenshot: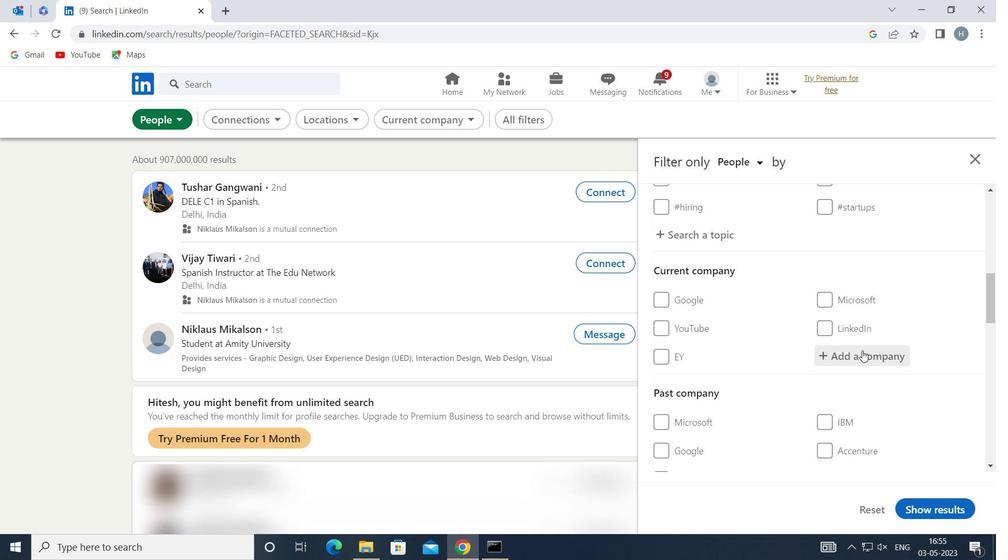 
Action: Key pressed <Key.shift><Key.shift><Key.shift><Key.shift>RHI<Key.space><Key.shift><Key.shift>M
Screenshot: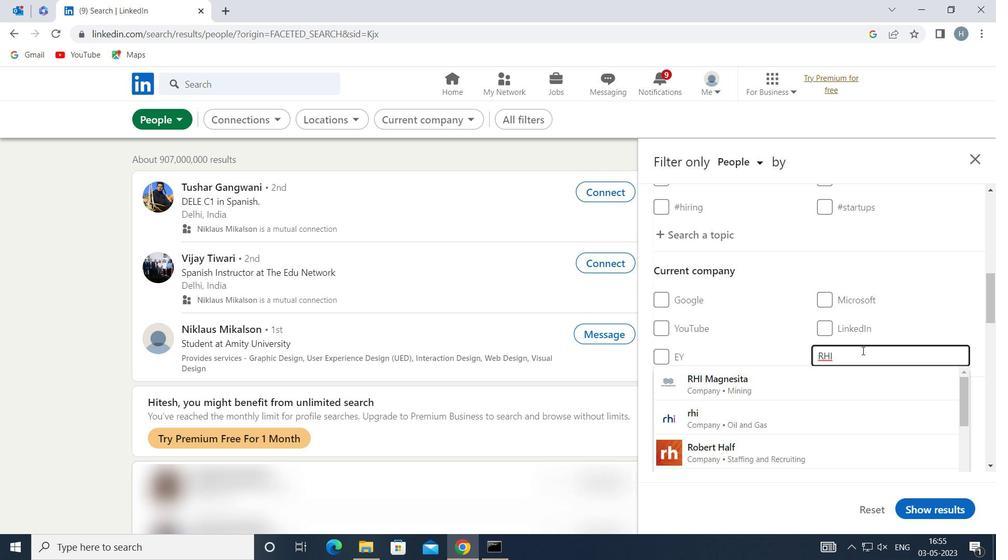 
Action: Mouse moved to (800, 383)
Screenshot: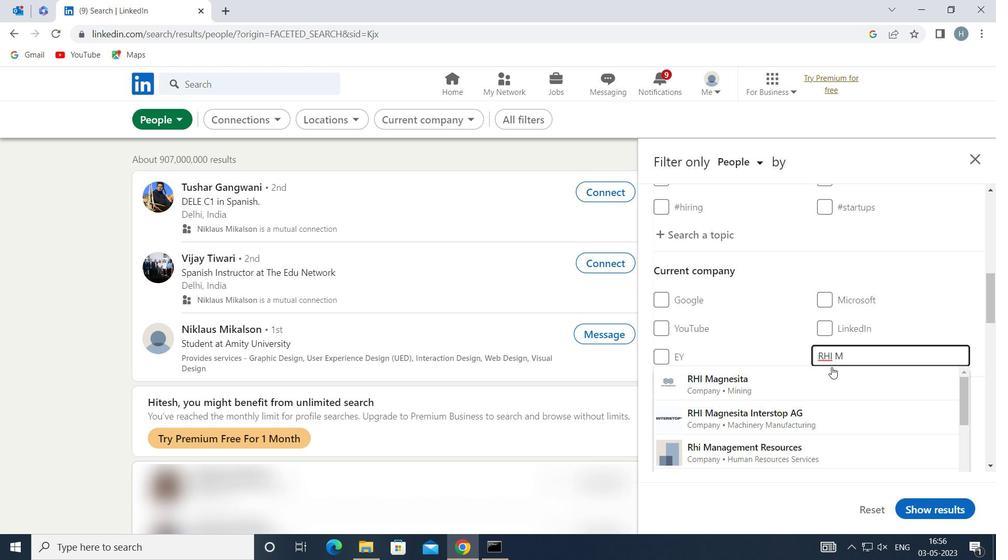 
Action: Mouse pressed left at (800, 383)
Screenshot: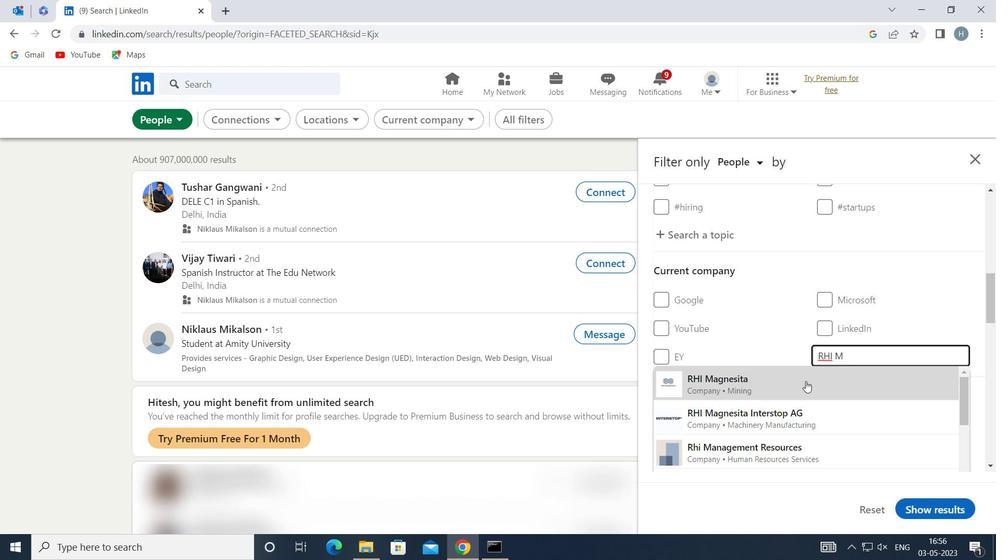 
Action: Mouse moved to (796, 367)
Screenshot: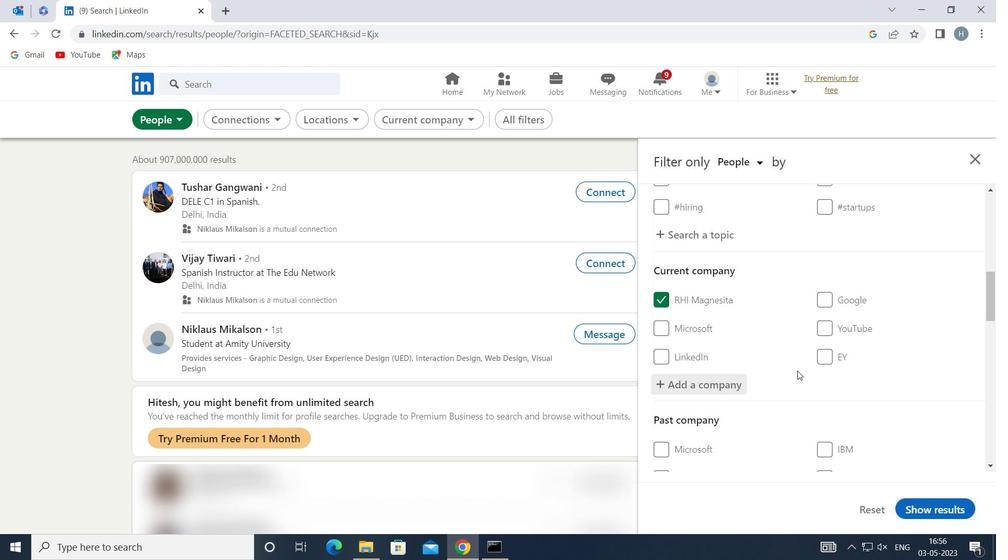 
Action: Mouse scrolled (796, 366) with delta (0, 0)
Screenshot: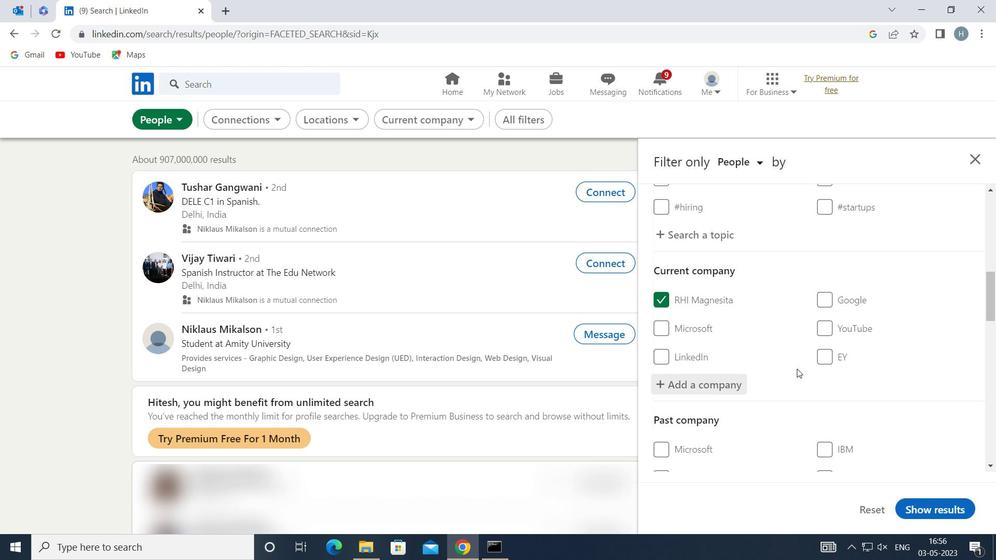 
Action: Mouse scrolled (796, 366) with delta (0, 0)
Screenshot: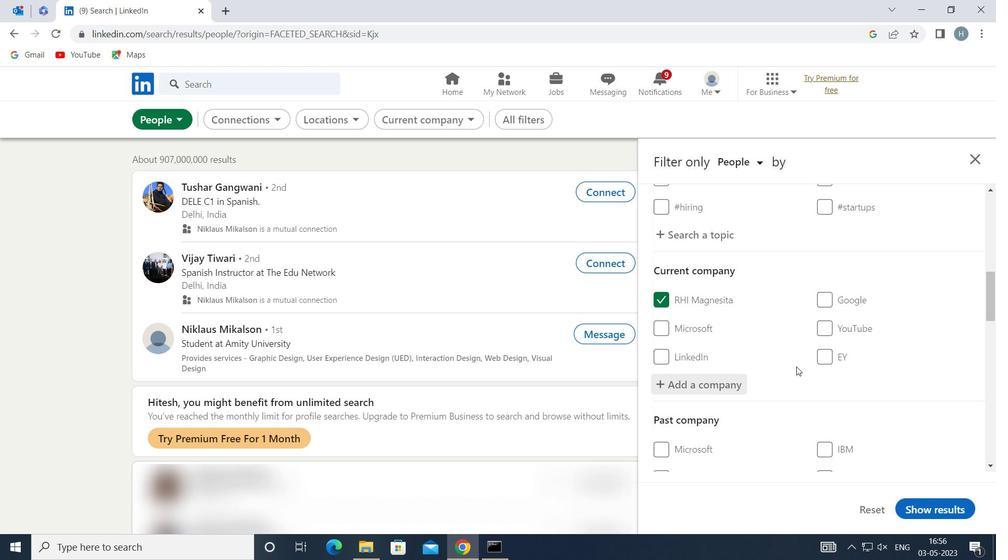 
Action: Mouse moved to (796, 365)
Screenshot: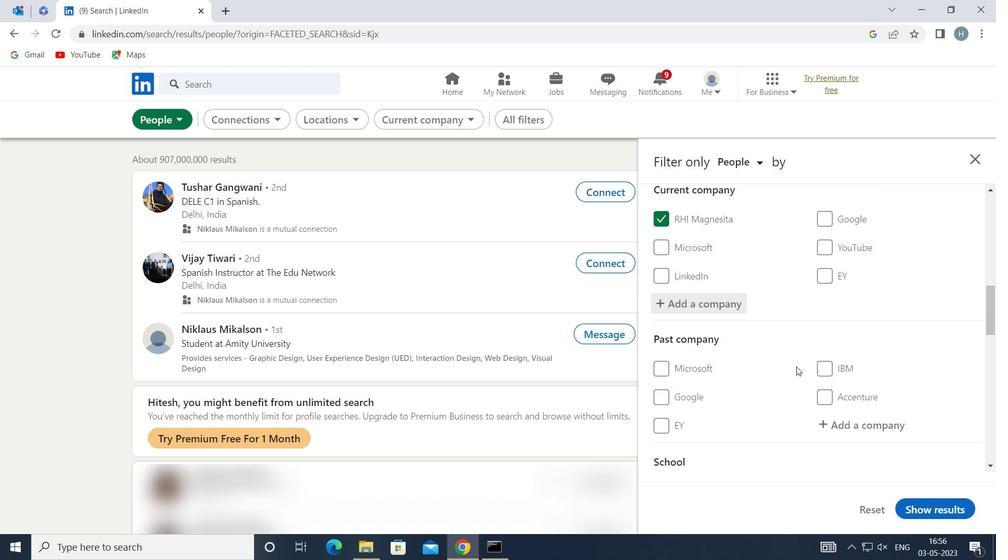 
Action: Mouse scrolled (796, 364) with delta (0, 0)
Screenshot: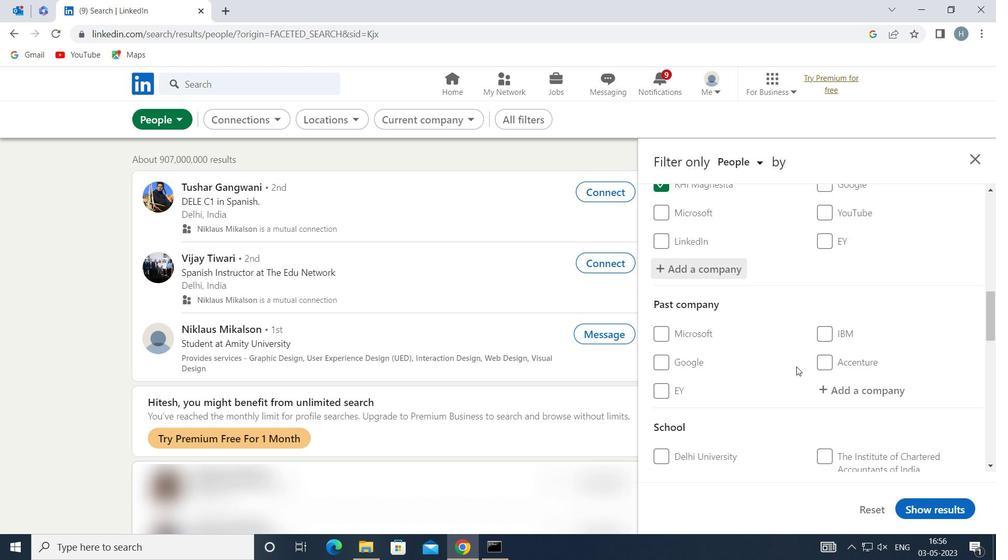 
Action: Mouse scrolled (796, 364) with delta (0, 0)
Screenshot: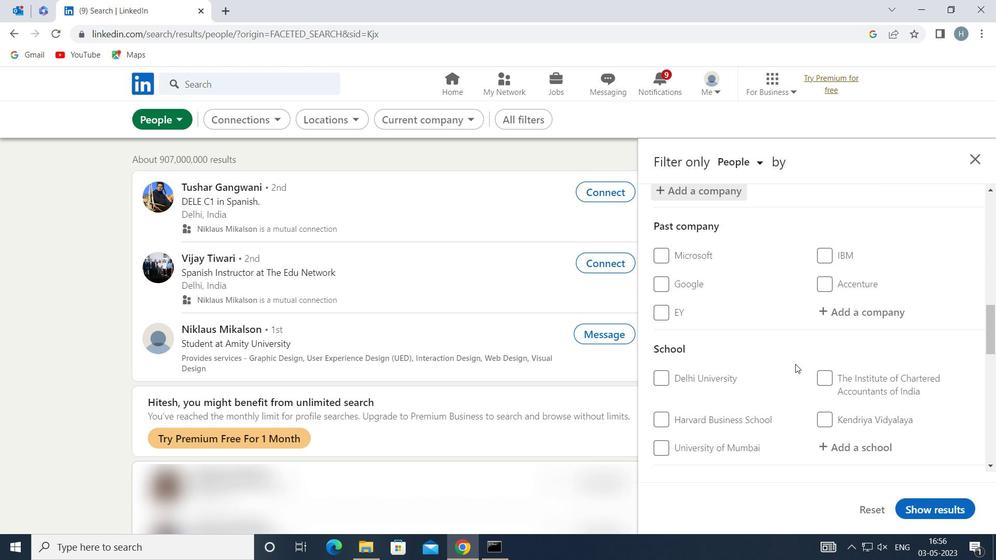 
Action: Mouse moved to (855, 375)
Screenshot: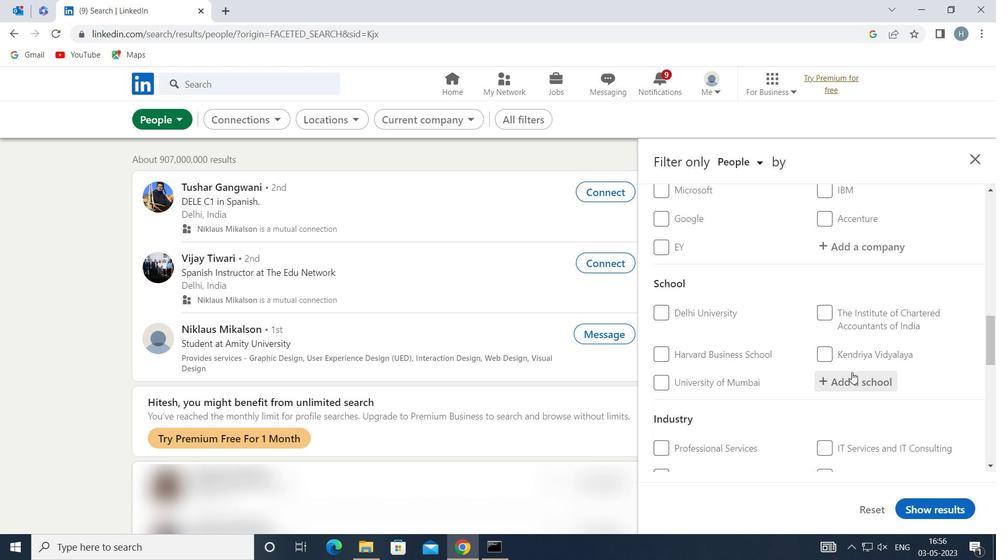 
Action: Mouse pressed left at (855, 375)
Screenshot: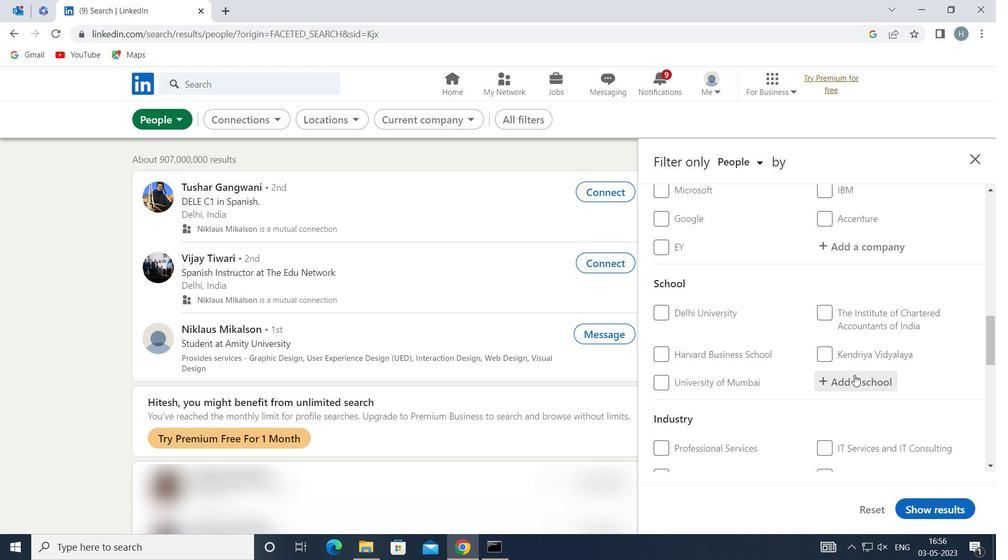 
Action: Mouse moved to (855, 375)
Screenshot: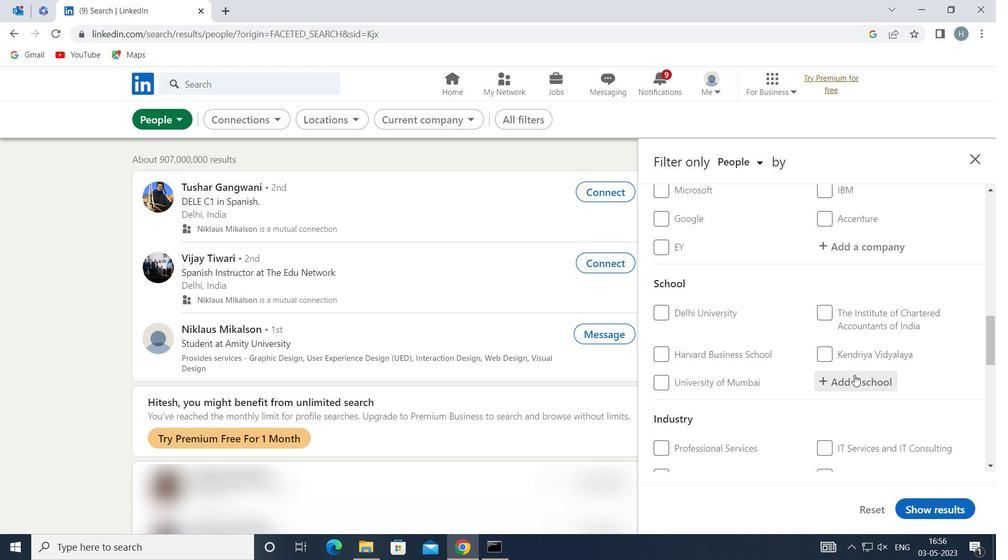 
Action: Key pressed <Key.shift>UTTAR<Key.space><Key.shift>PRADESH
Screenshot: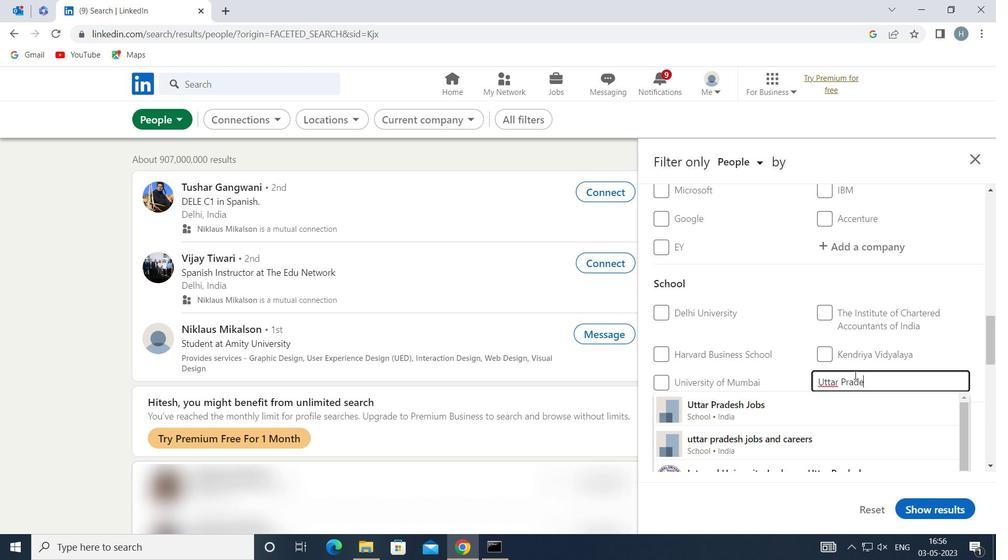 
Action: Mouse moved to (786, 440)
Screenshot: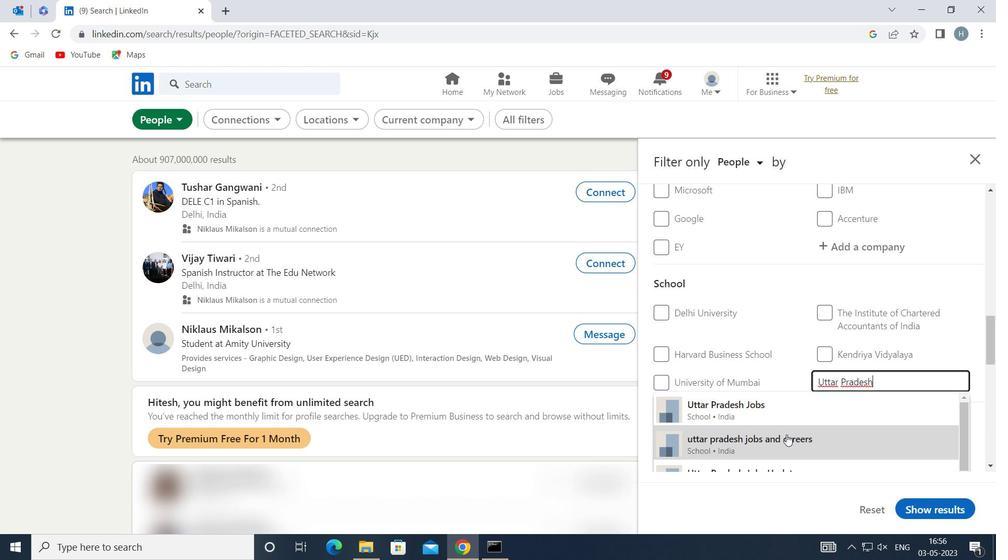 
Action: Mouse pressed left at (786, 440)
Screenshot: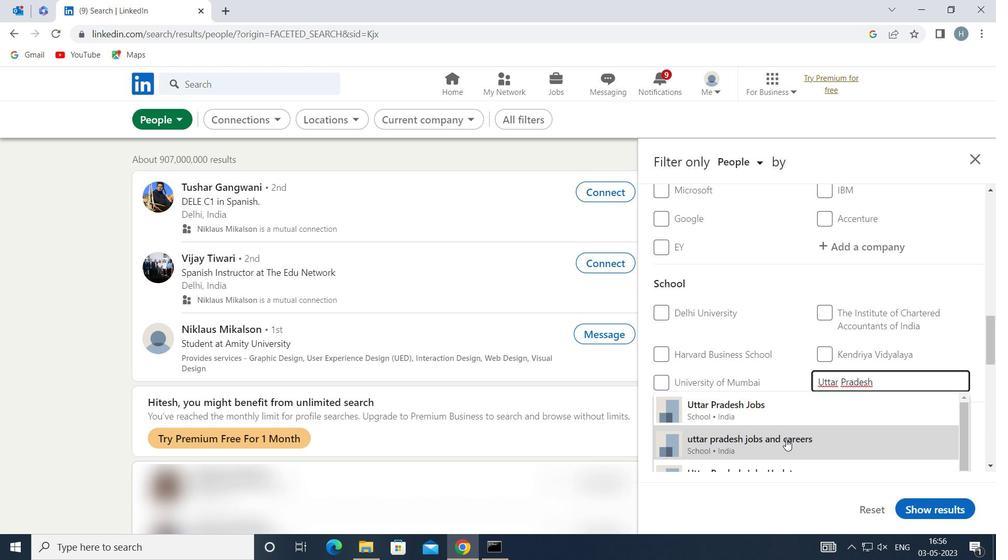 
Action: Mouse moved to (772, 355)
Screenshot: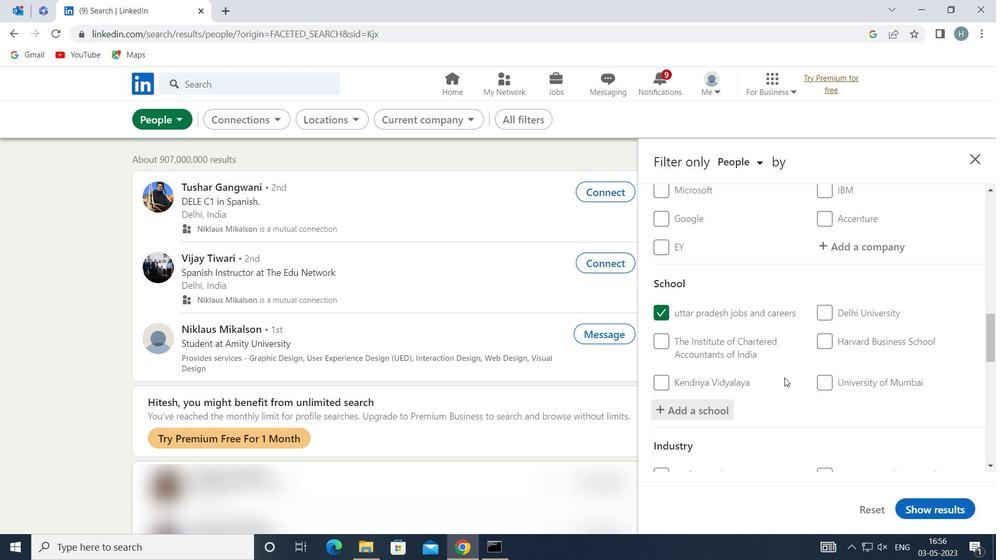 
Action: Mouse scrolled (772, 354) with delta (0, 0)
Screenshot: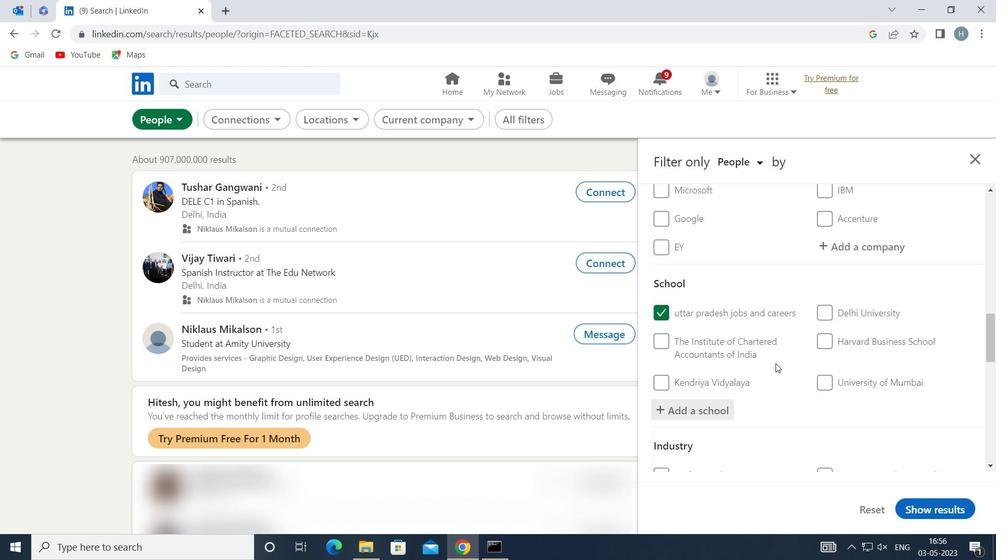 
Action: Mouse moved to (770, 352)
Screenshot: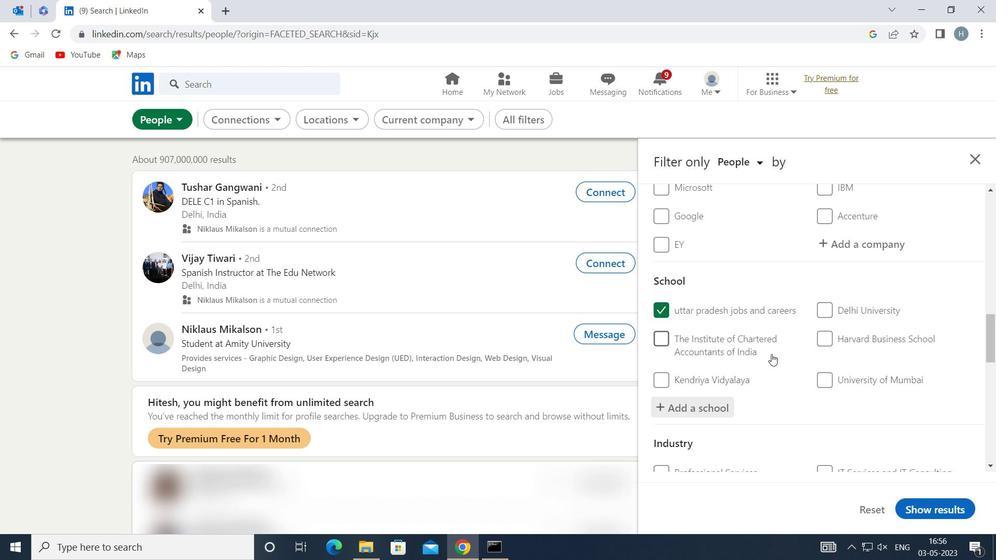 
Action: Mouse scrolled (770, 351) with delta (0, 0)
Screenshot: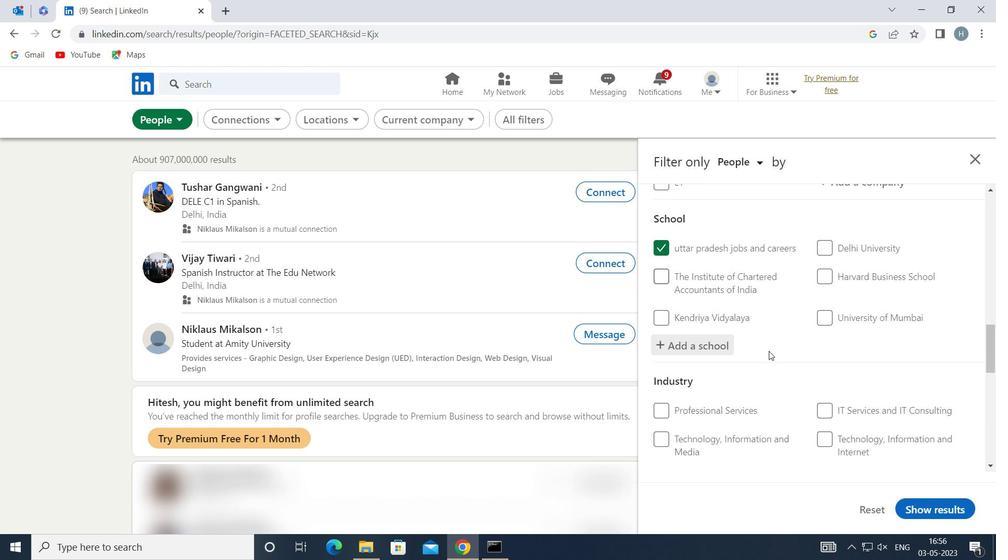 
Action: Mouse scrolled (770, 351) with delta (0, 0)
Screenshot: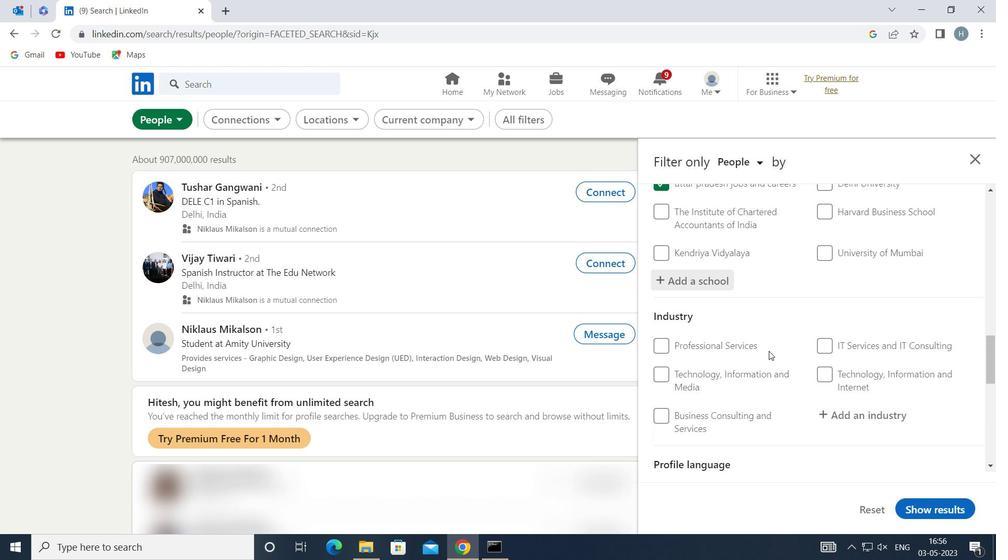 
Action: Mouse moved to (853, 352)
Screenshot: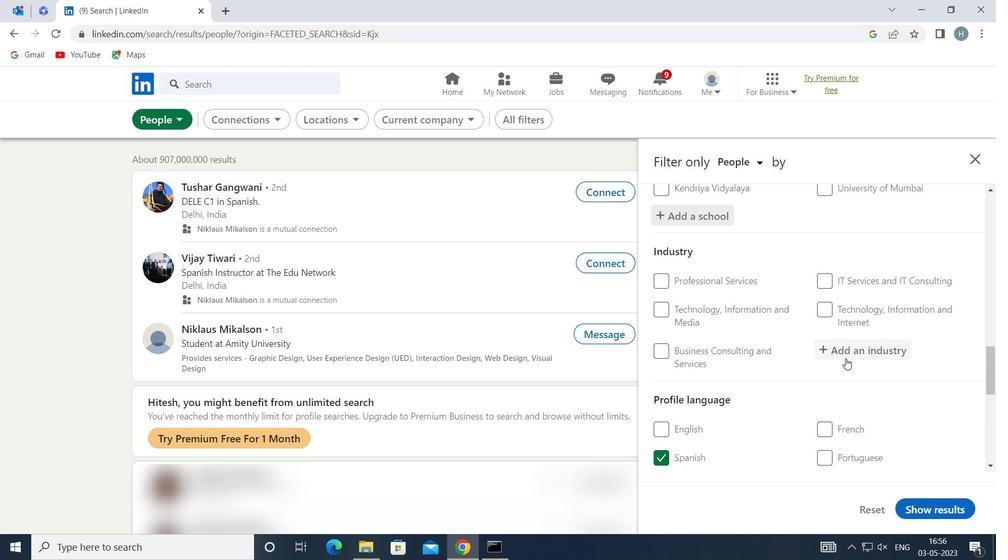 
Action: Mouse pressed left at (853, 352)
Screenshot: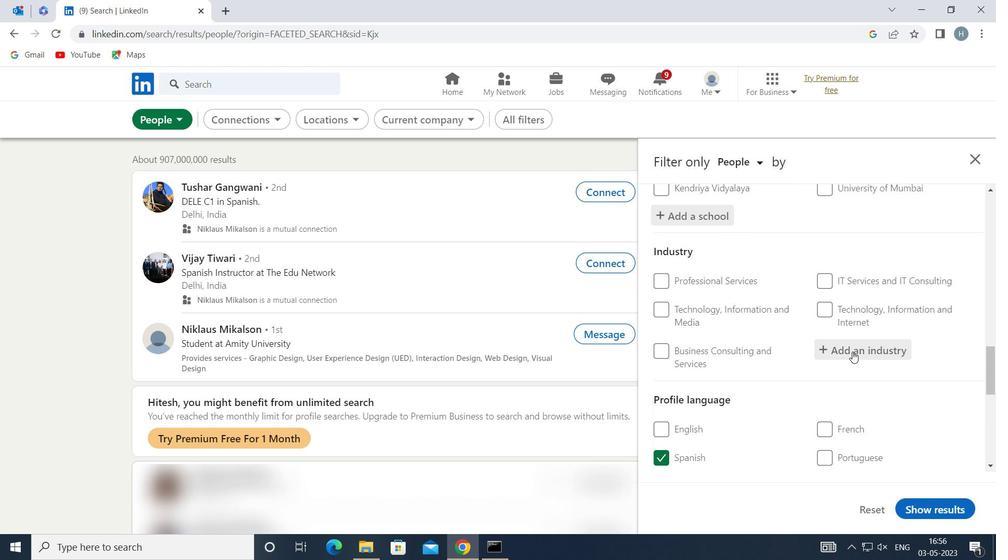 
Action: Key pressed <Key.shift><Key.shift><Key.shift>HIGHWAY
Screenshot: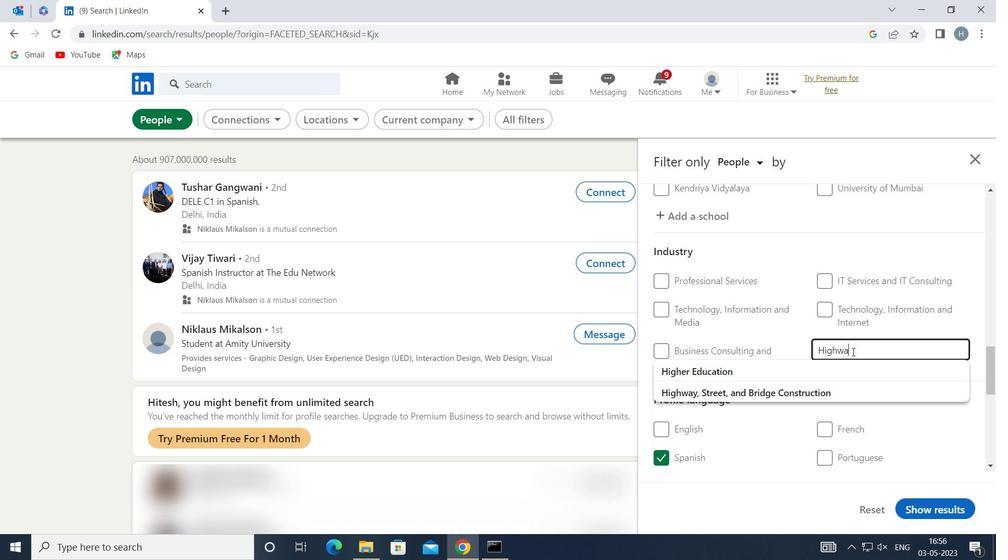 
Action: Mouse moved to (832, 376)
Screenshot: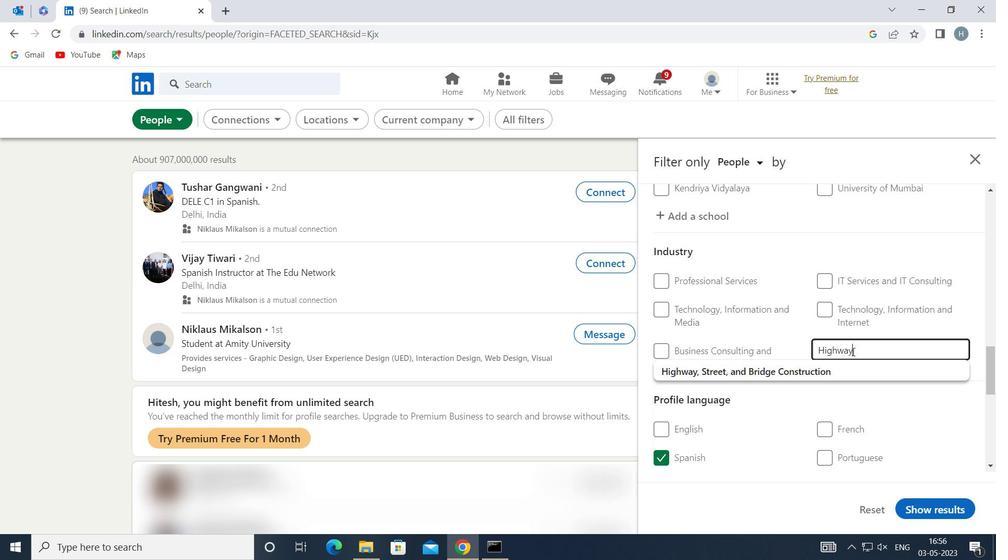 
Action: Mouse pressed left at (832, 376)
Screenshot: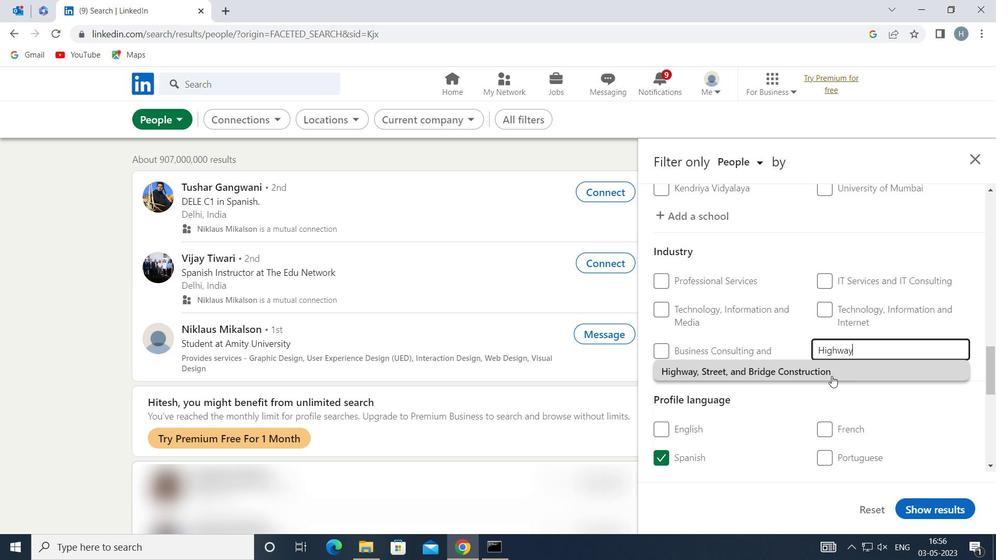 
Action: Mouse moved to (794, 369)
Screenshot: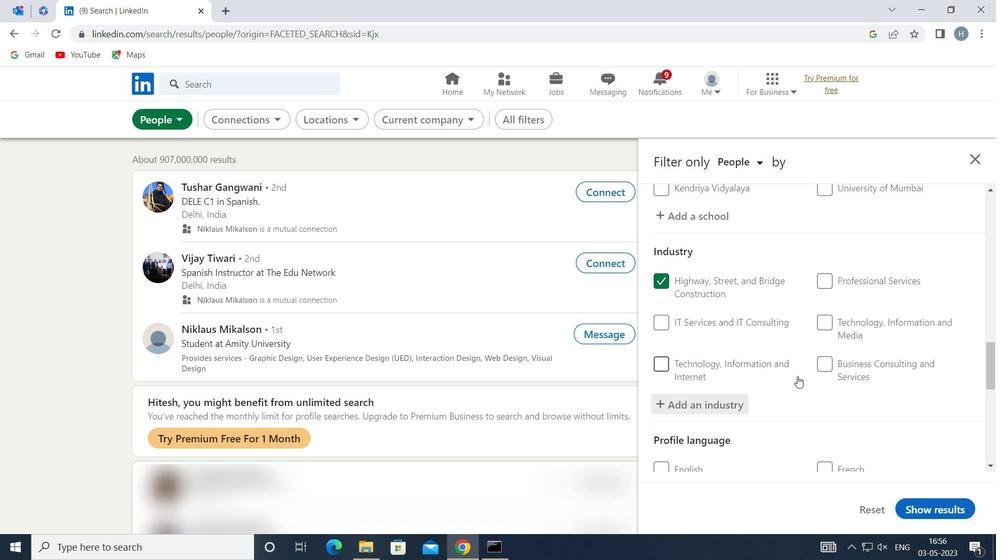 
Action: Mouse scrolled (794, 368) with delta (0, 0)
Screenshot: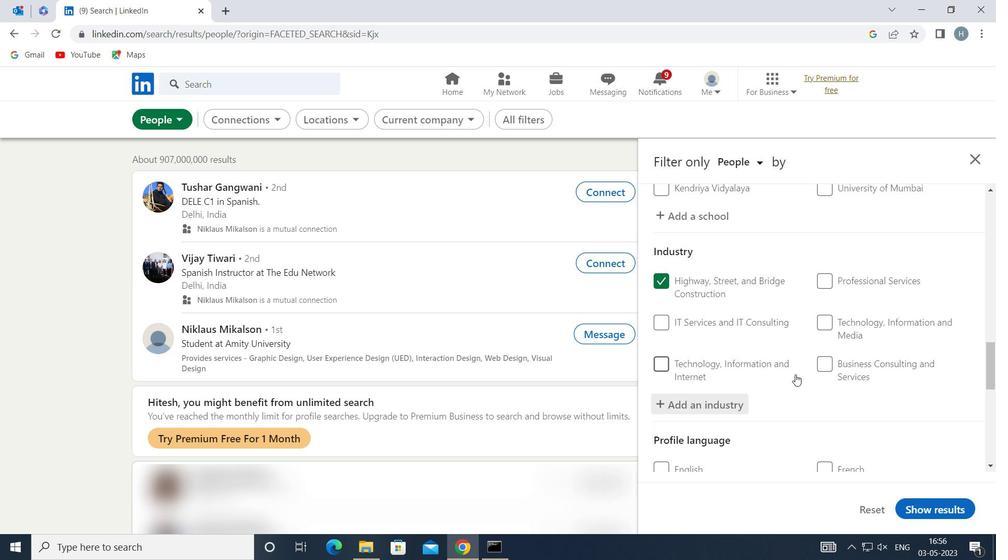 
Action: Mouse moved to (794, 369)
Screenshot: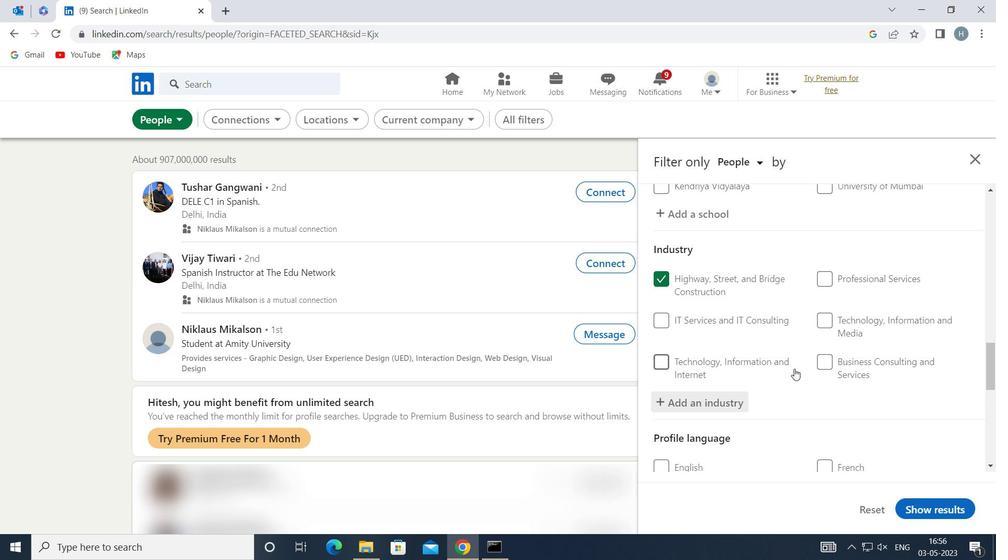 
Action: Mouse scrolled (794, 368) with delta (0, 0)
Screenshot: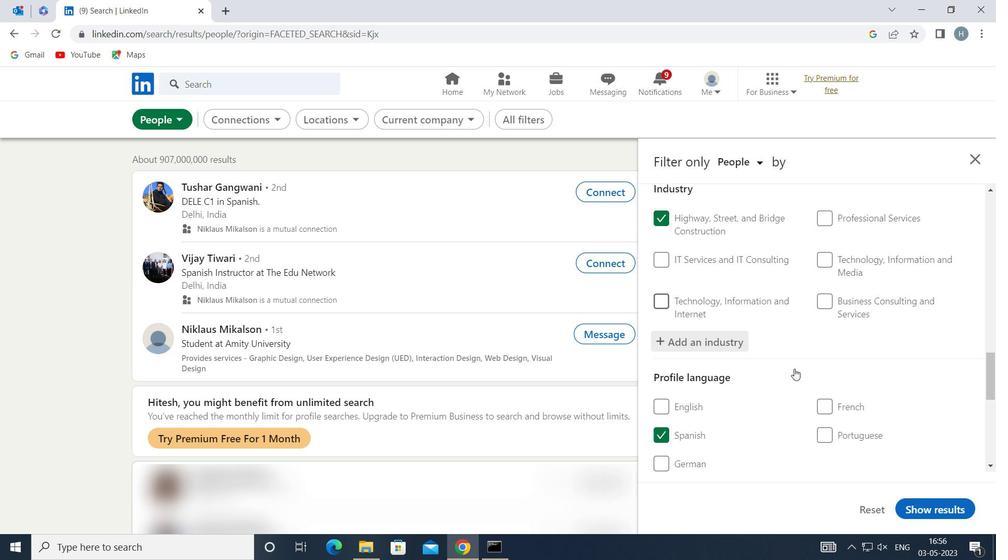
Action: Mouse moved to (793, 368)
Screenshot: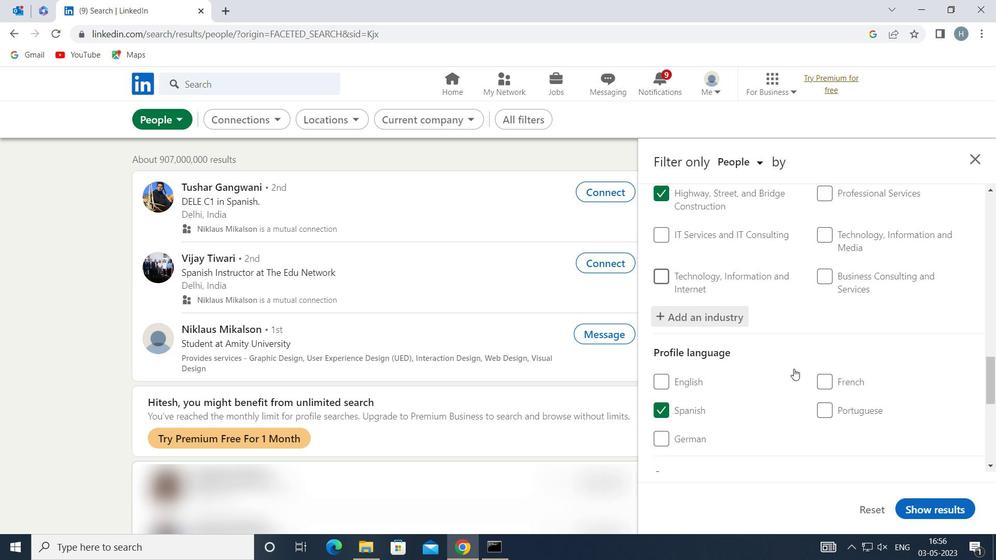 
Action: Mouse scrolled (793, 367) with delta (0, 0)
Screenshot: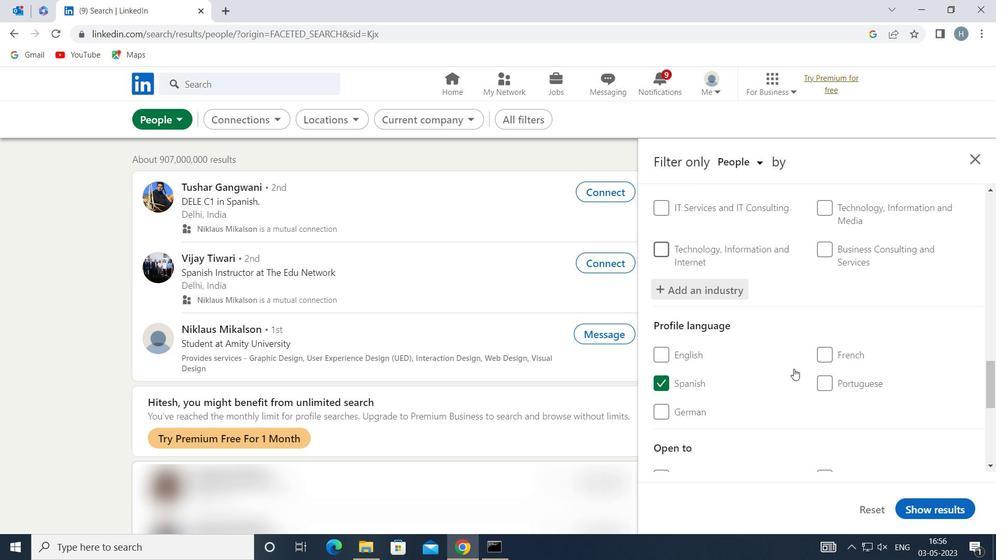 
Action: Mouse scrolled (793, 367) with delta (0, 0)
Screenshot: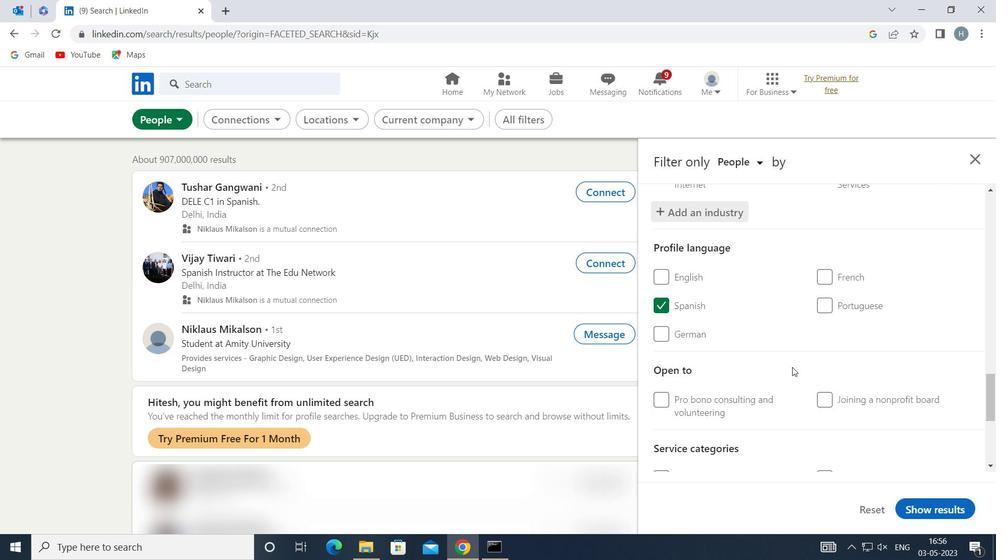 
Action: Mouse scrolled (793, 367) with delta (0, 0)
Screenshot: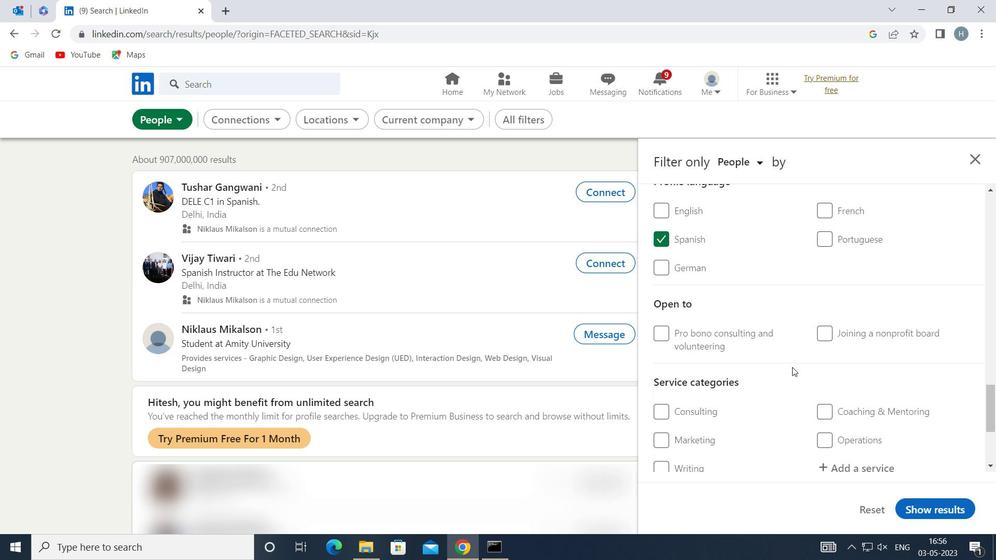 
Action: Mouse scrolled (793, 367) with delta (0, 0)
Screenshot: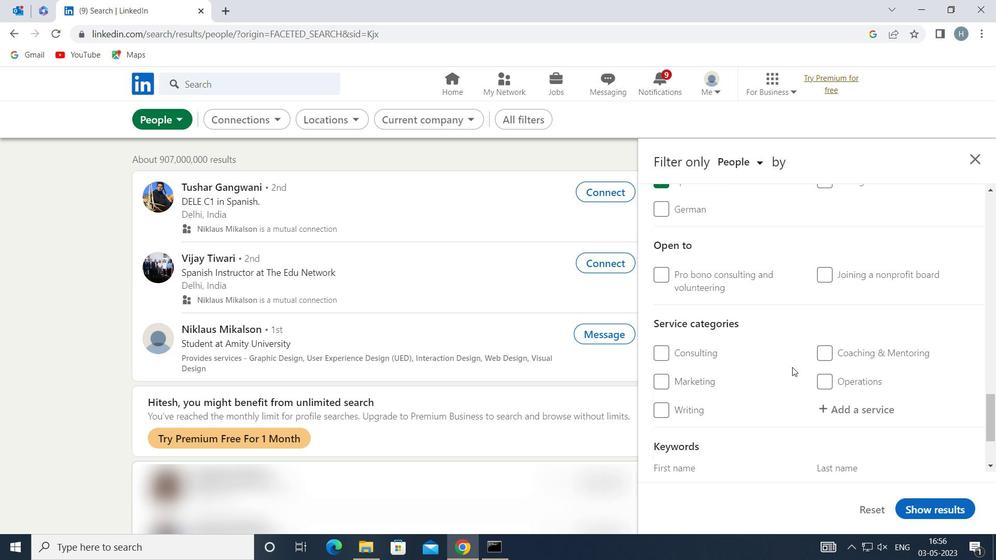 
Action: Mouse moved to (853, 339)
Screenshot: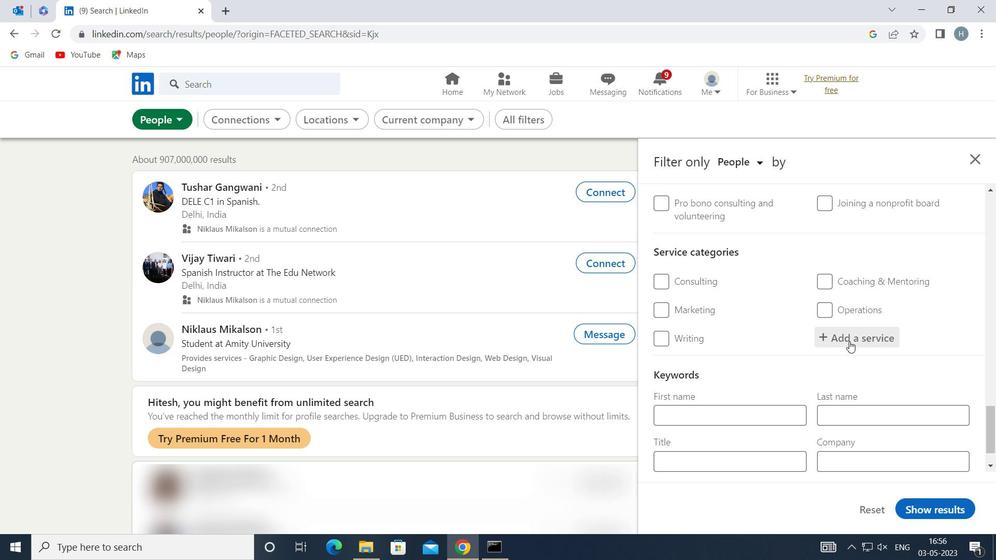 
Action: Mouse pressed left at (853, 339)
Screenshot: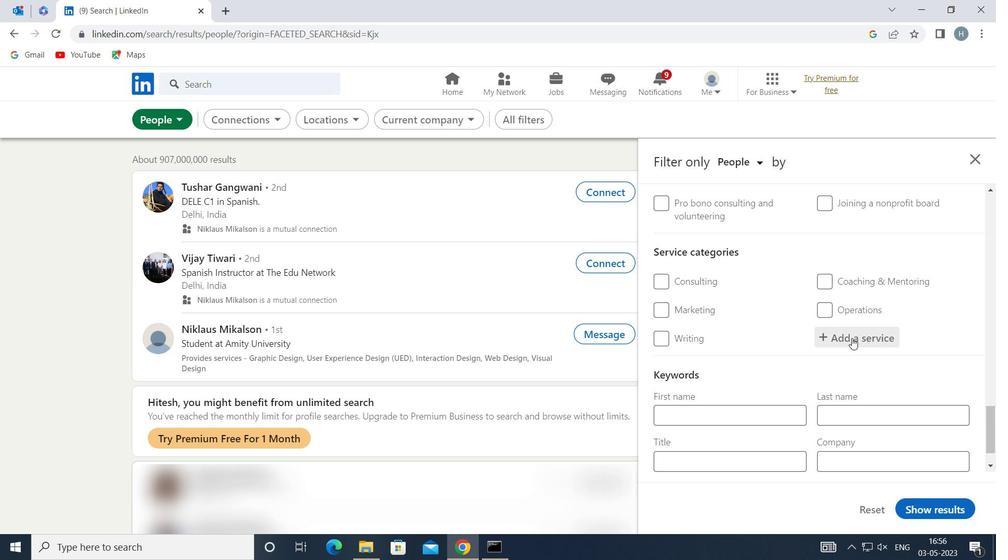
Action: Mouse moved to (847, 338)
Screenshot: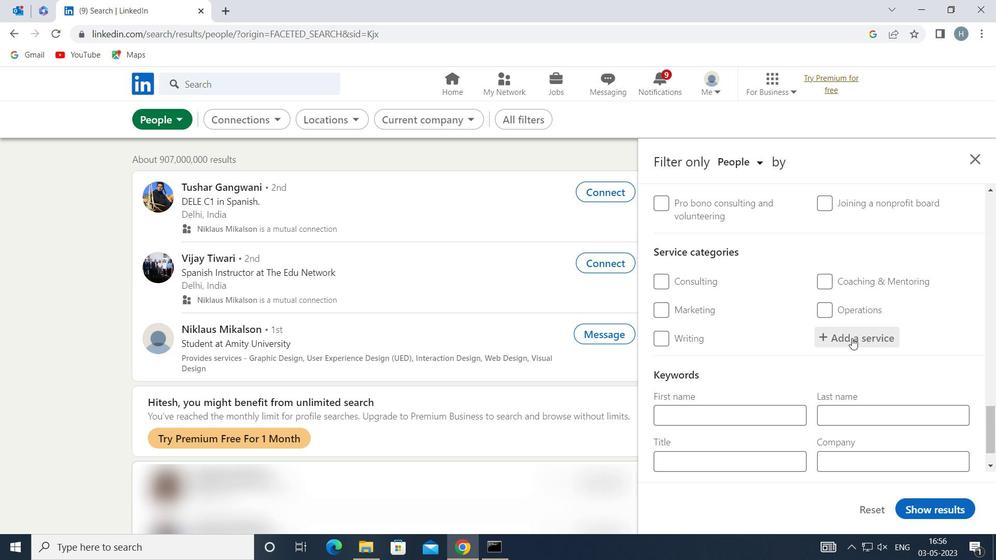 
Action: Key pressed <Key.shift>WEDDING
Screenshot: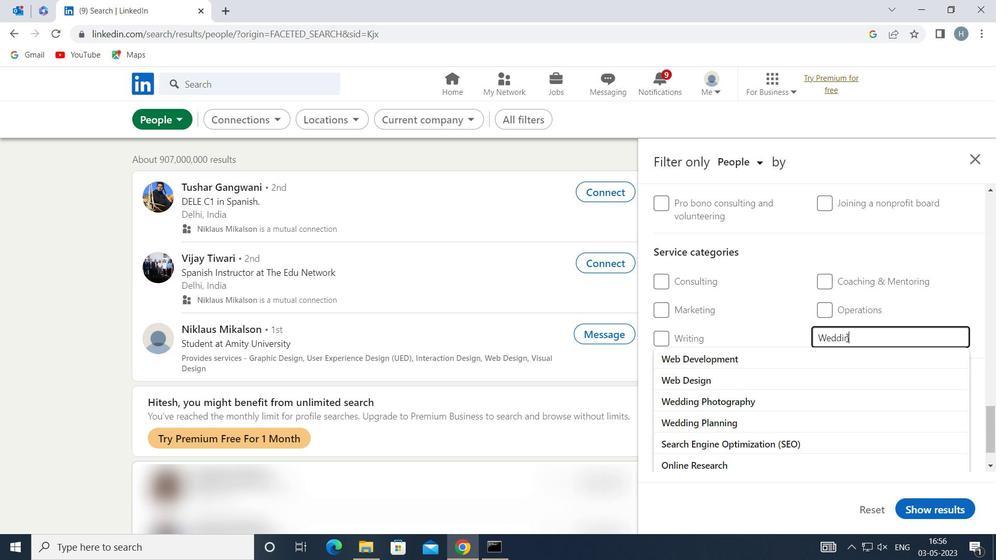 
Action: Mouse moved to (846, 338)
Screenshot: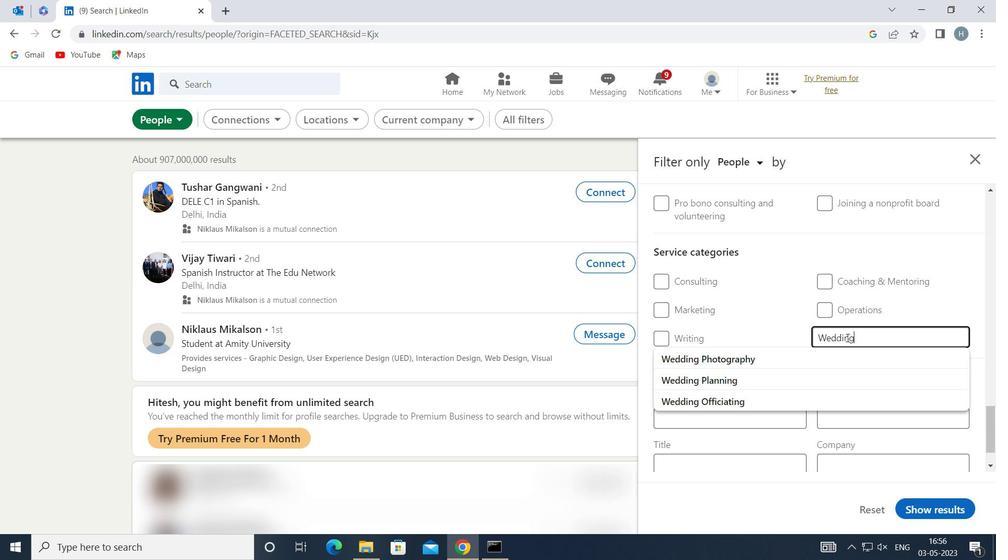 
Action: Key pressed <Key.space><Key.shift>PHOTO
Screenshot: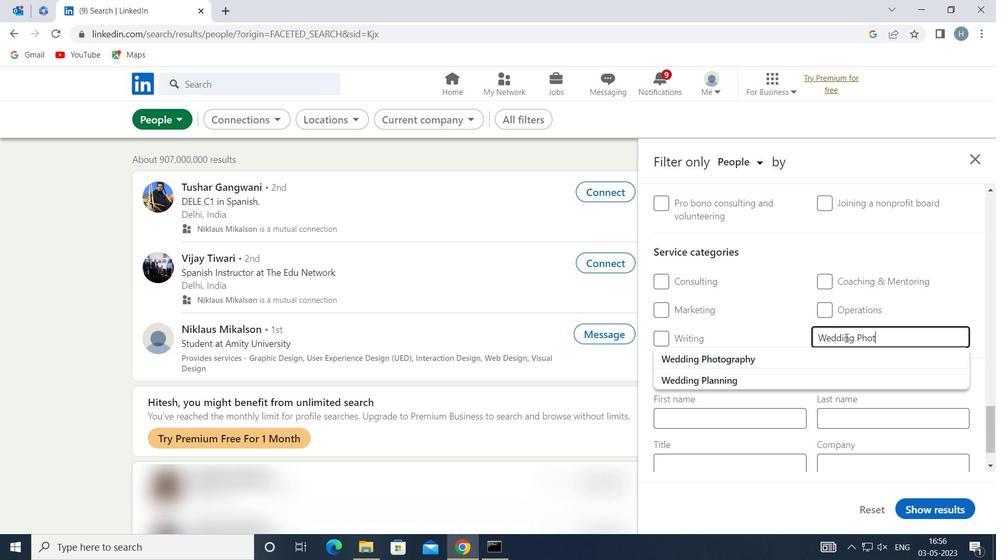 
Action: Mouse moved to (784, 360)
Screenshot: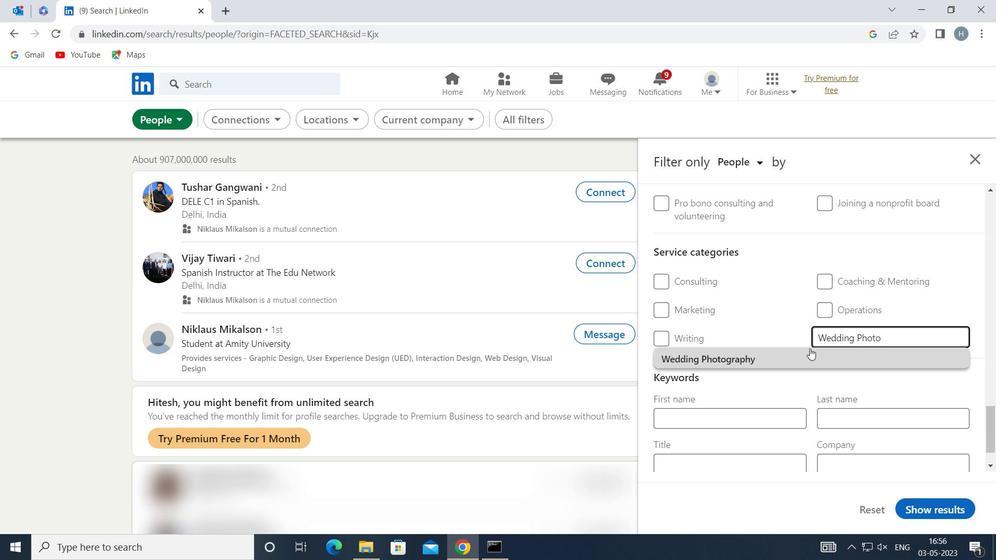 
Action: Mouse pressed left at (784, 360)
Screenshot: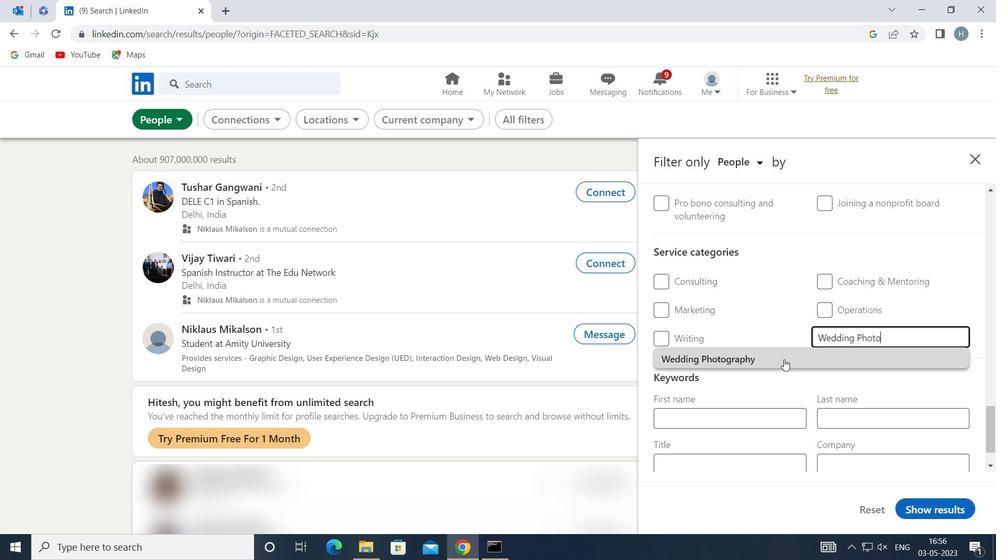 
Action: Mouse moved to (785, 360)
Screenshot: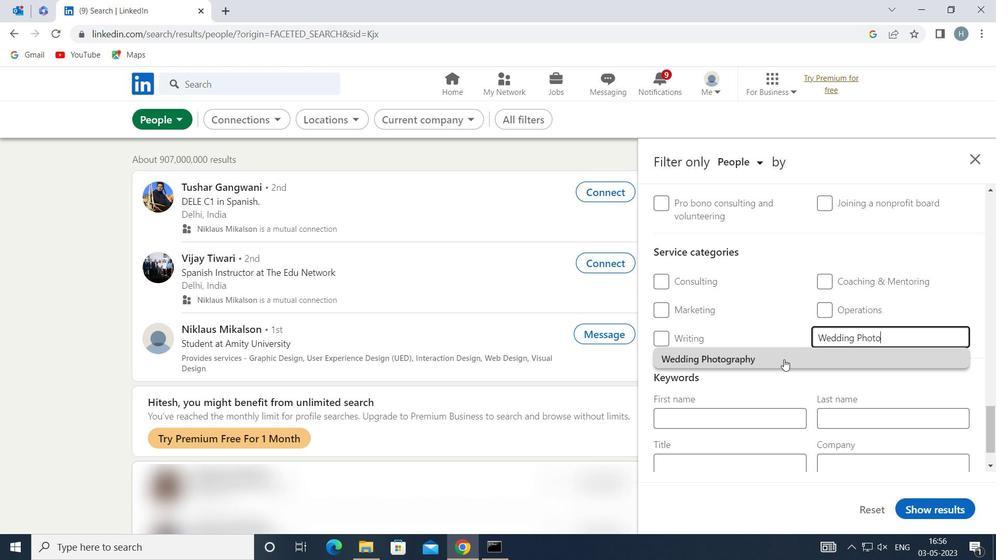 
Action: Mouse scrolled (785, 359) with delta (0, 0)
Screenshot: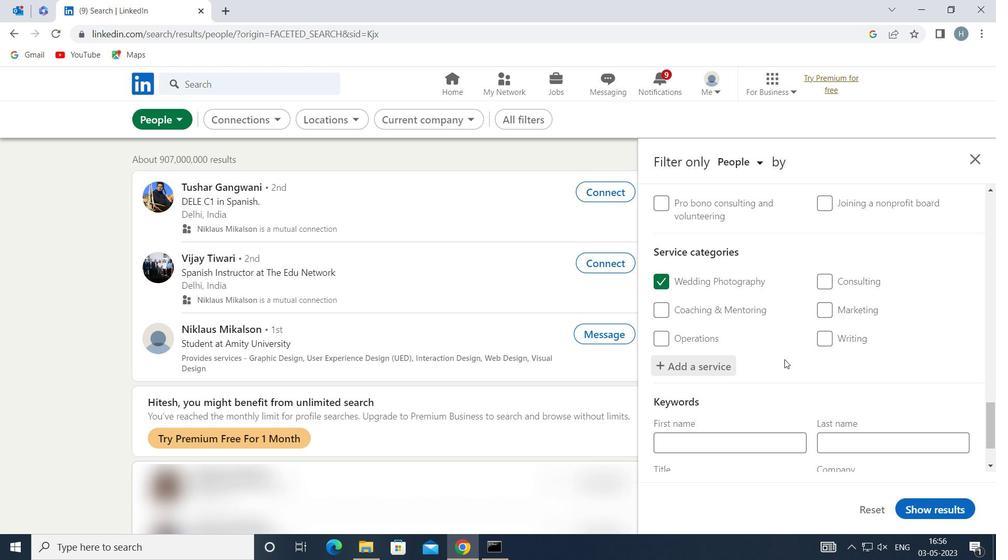 
Action: Mouse scrolled (785, 359) with delta (0, 0)
Screenshot: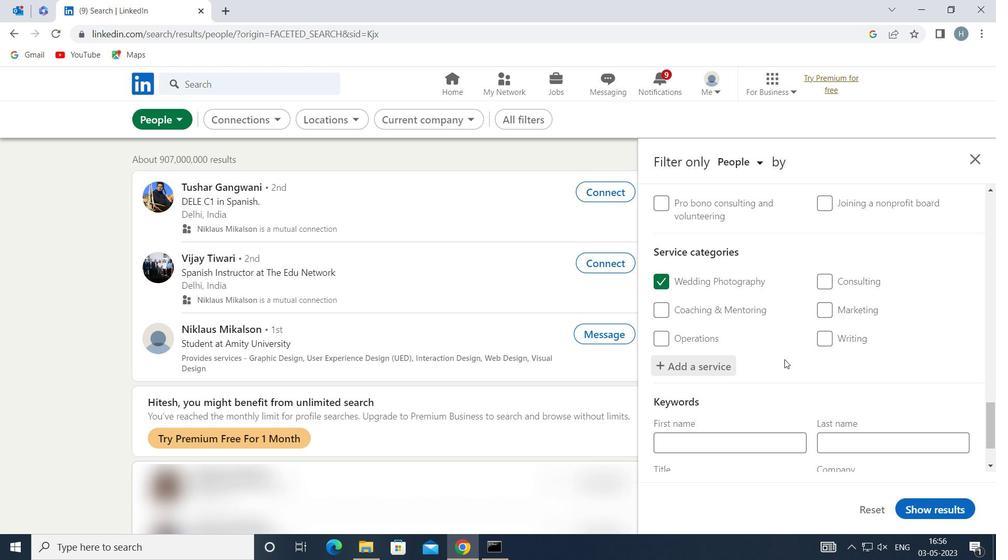 
Action: Mouse moved to (786, 355)
Screenshot: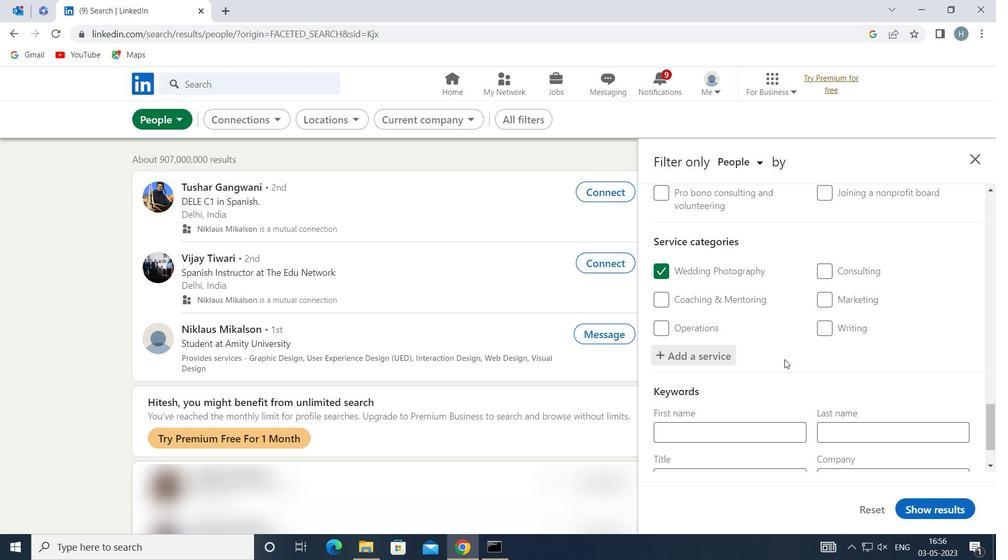 
Action: Mouse scrolled (786, 354) with delta (0, 0)
Screenshot: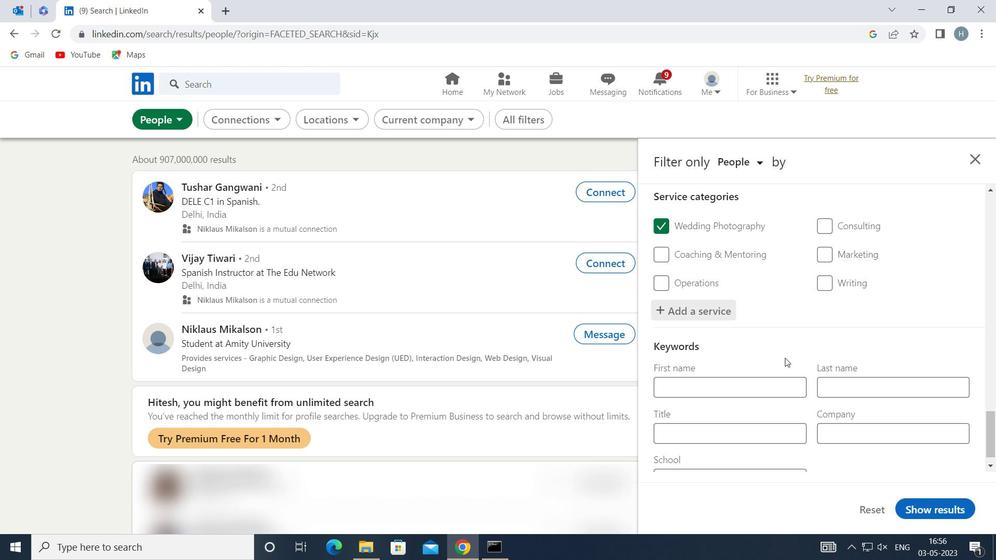 
Action: Mouse scrolled (786, 354) with delta (0, 0)
Screenshot: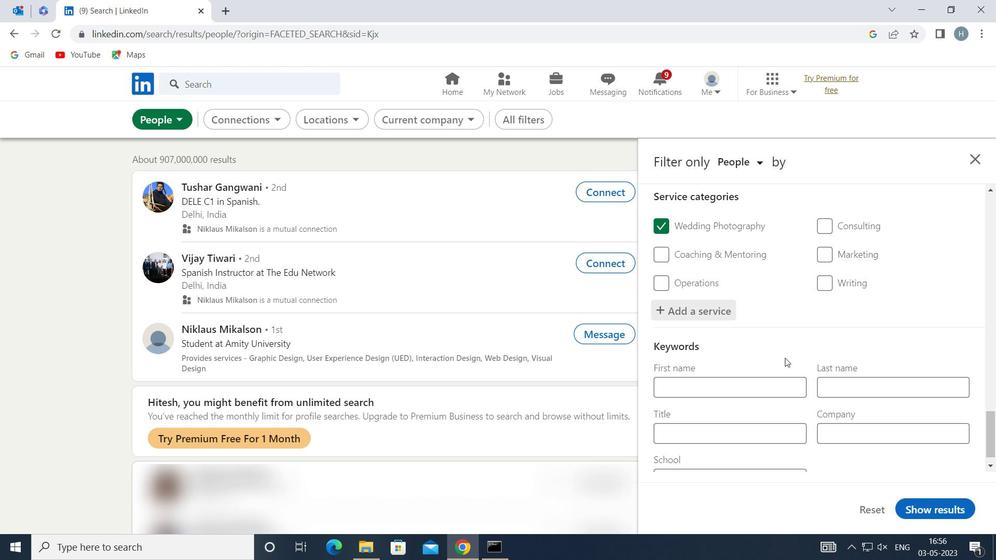 
Action: Mouse moved to (782, 409)
Screenshot: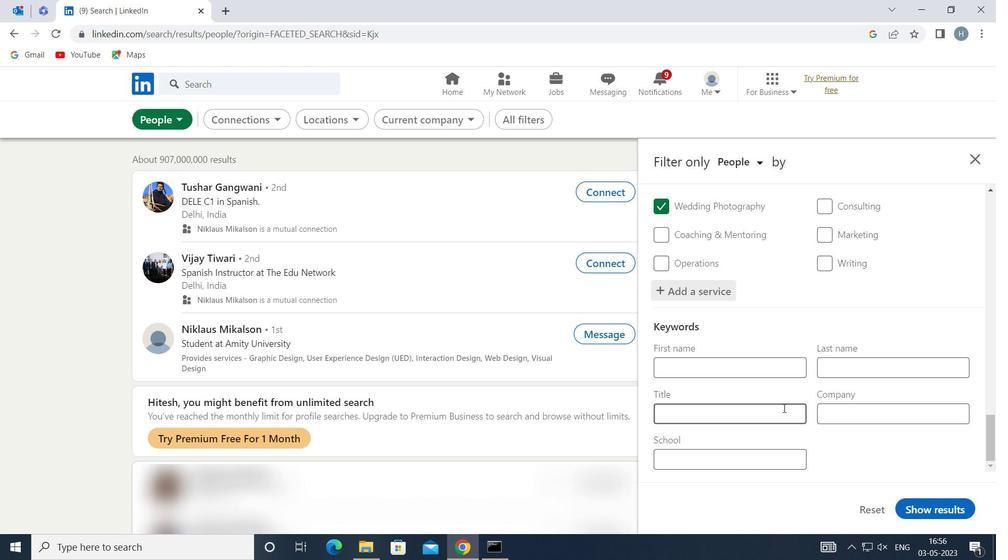 
Action: Mouse pressed left at (782, 409)
Screenshot: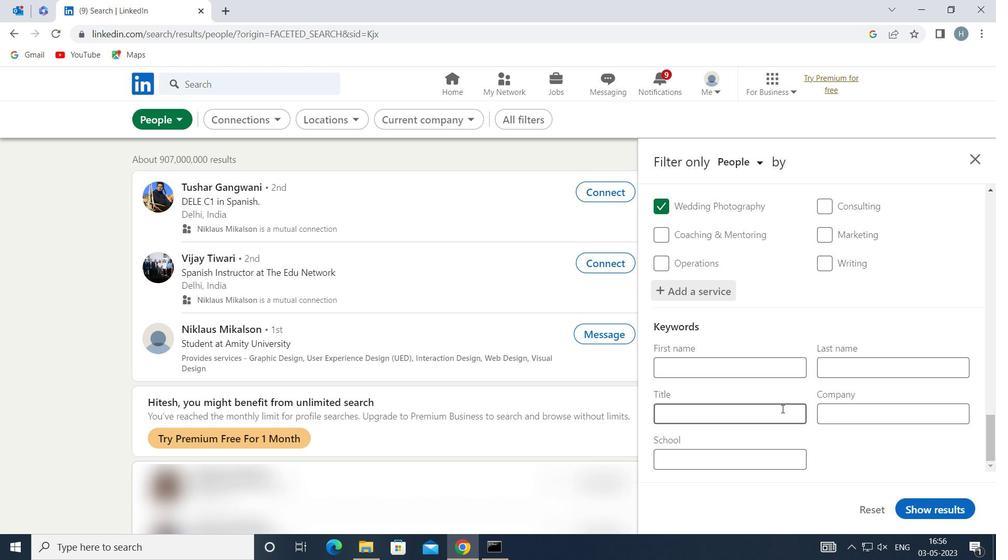 
Action: Mouse moved to (779, 410)
Screenshot: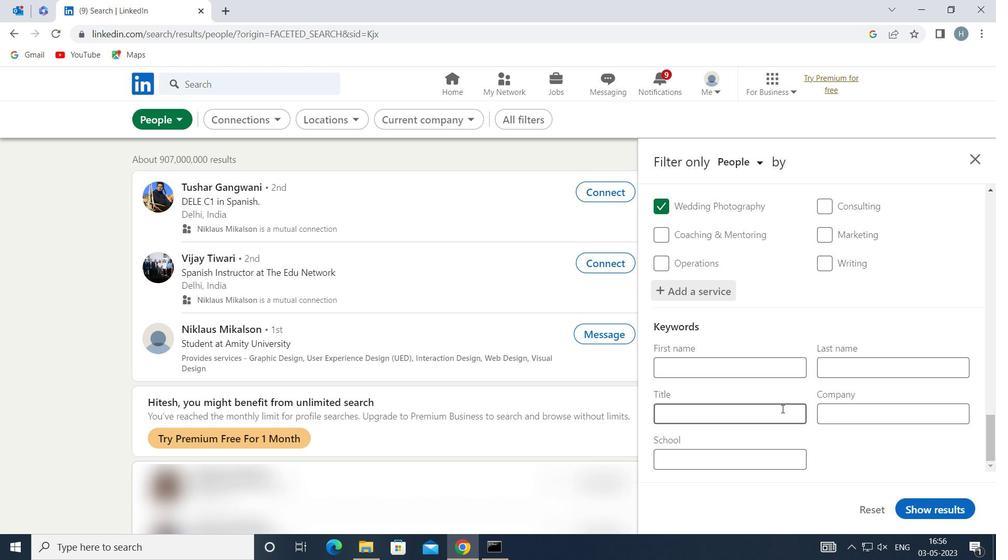 
Action: Key pressed <Key.shift>PURCHASING<Key.space><Key.shift>STAFF
Screenshot: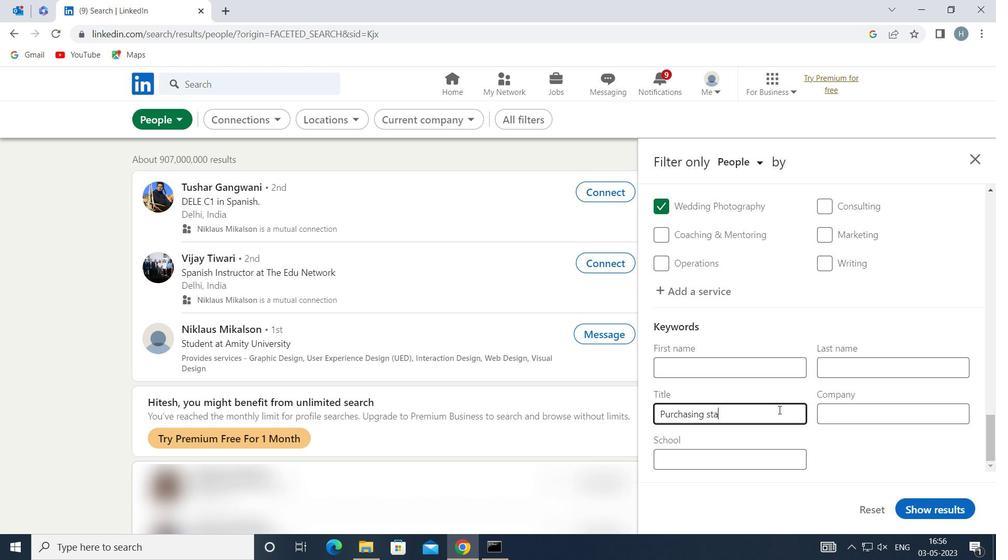 
Action: Mouse moved to (933, 504)
Screenshot: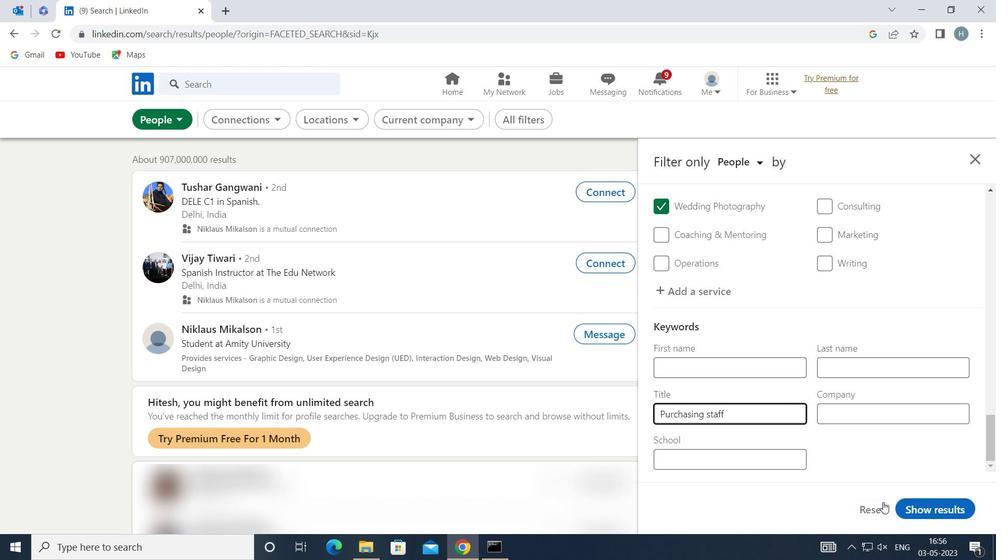 
Action: Mouse pressed left at (933, 504)
Screenshot: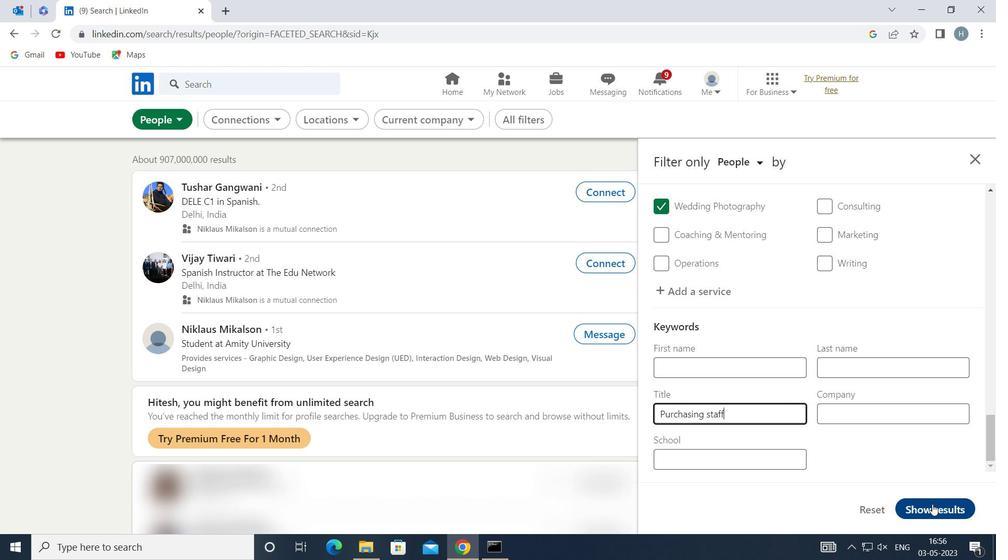 
Action: Mouse moved to (632, 401)
Screenshot: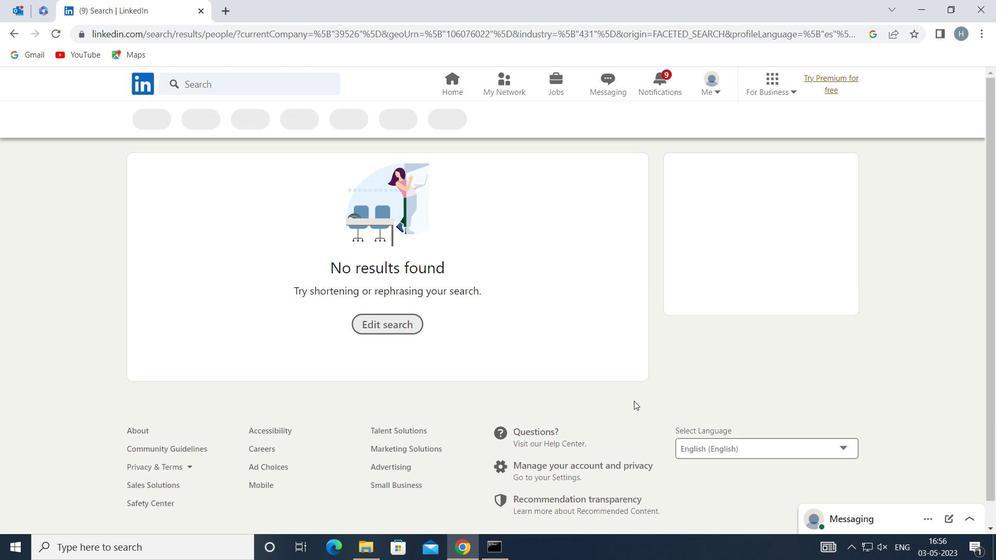 
